 Task: Look for space in Sirsāganj, India from 12th June, 2023 to 15th June, 2023 for 2 adults in price range Rs.10000 to Rs.15000. Place can be entire place with 1  bedroom having 1 bed and 1 bathroom. Property type can be house, flat, guest house, hotel. Booking option can be shelf check-in. Required host language is English.
Action: Mouse moved to (407, 66)
Screenshot: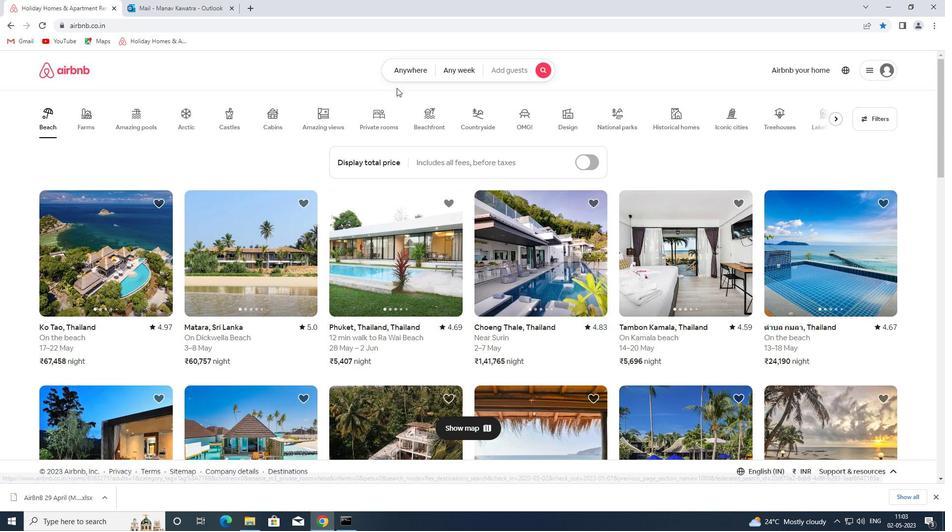 
Action: Mouse pressed left at (407, 66)
Screenshot: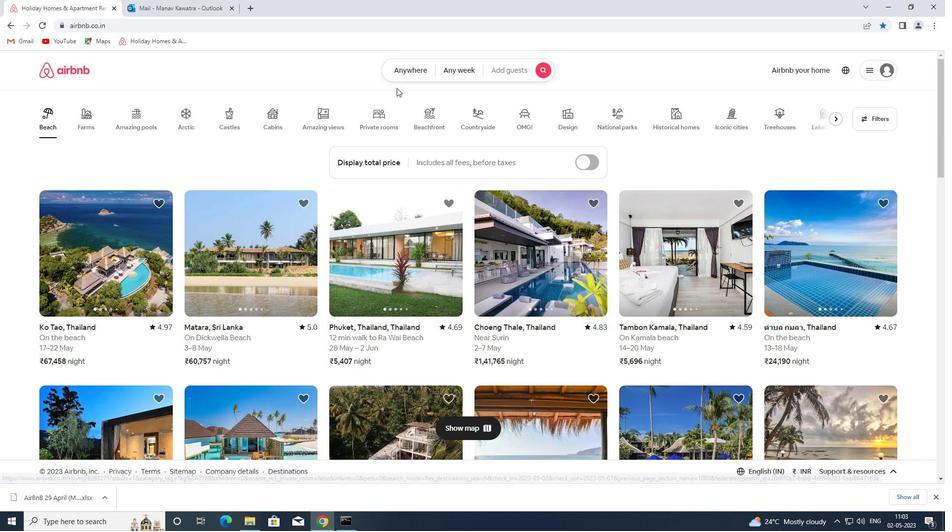 
Action: Mouse moved to (313, 107)
Screenshot: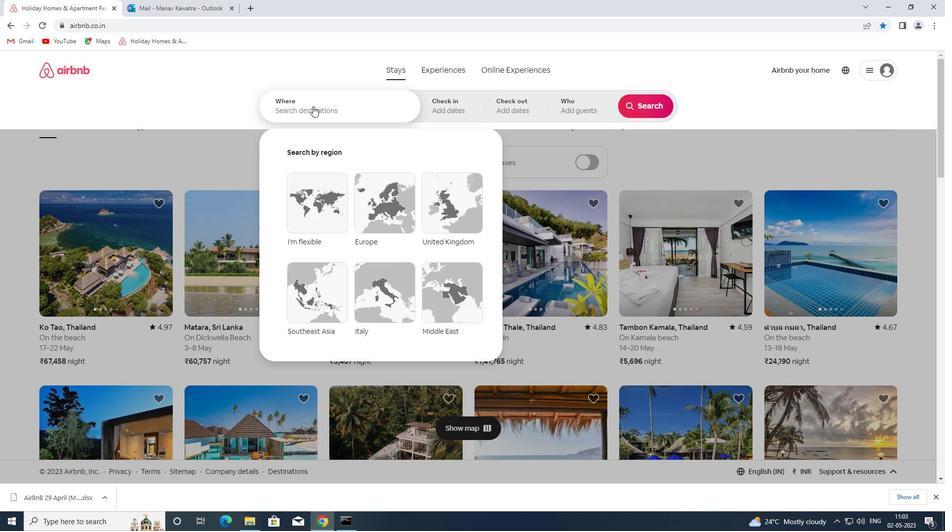 
Action: Mouse pressed left at (313, 107)
Screenshot: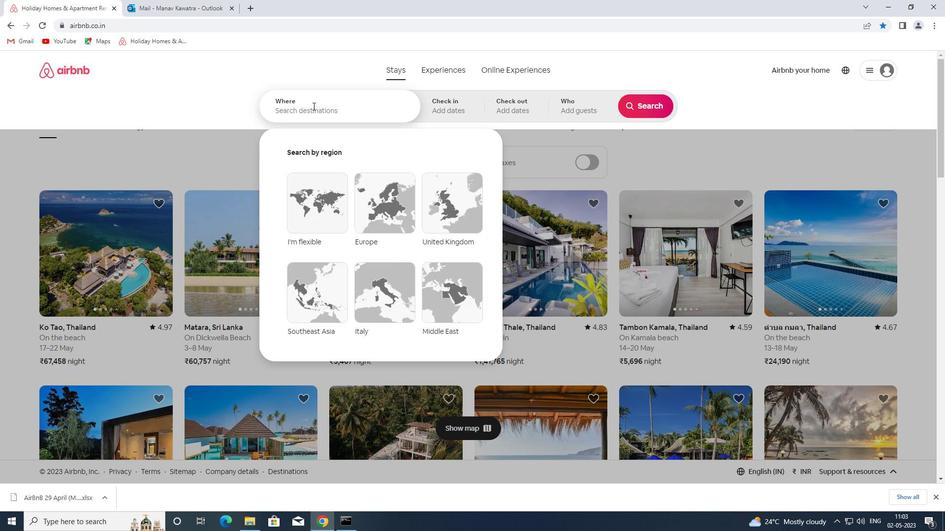 
Action: Key pressed sirsaganj<Key.space>india<Key.enter>
Screenshot: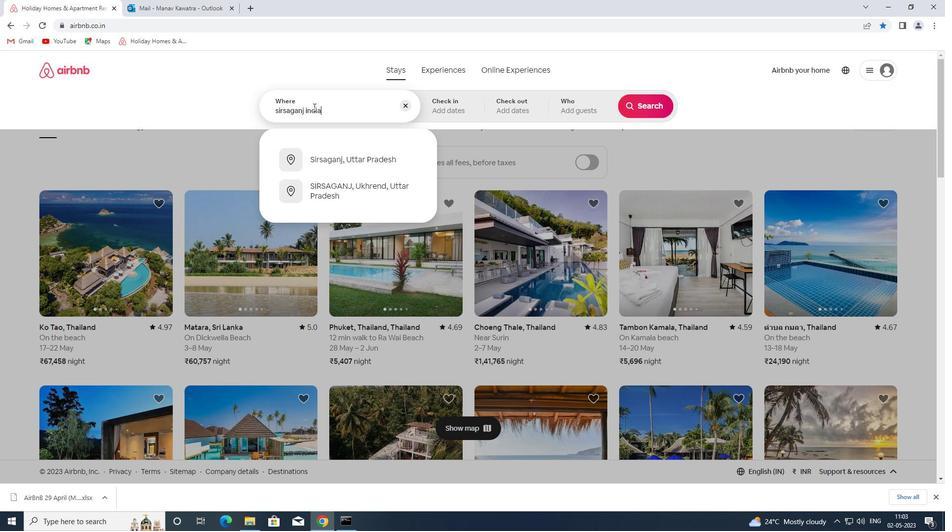 
Action: Mouse moved to (517, 280)
Screenshot: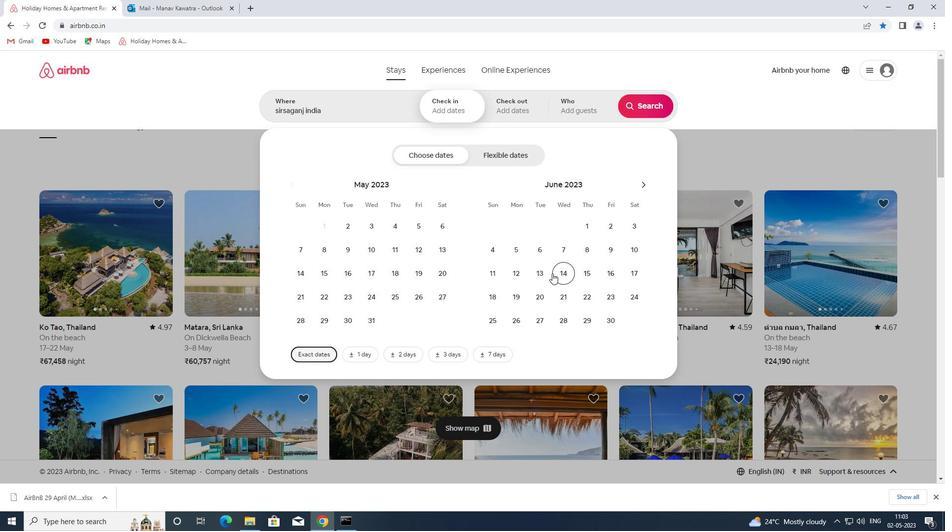 
Action: Mouse pressed left at (517, 280)
Screenshot: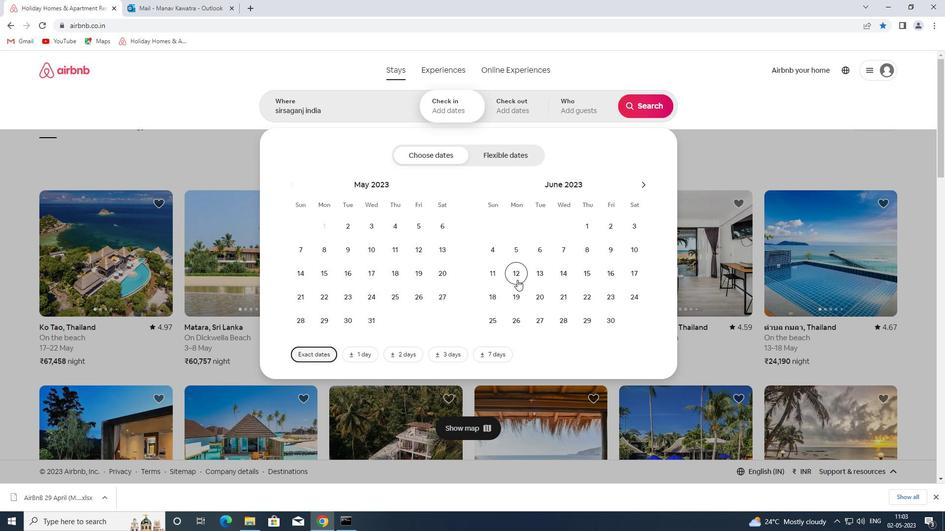 
Action: Mouse moved to (581, 273)
Screenshot: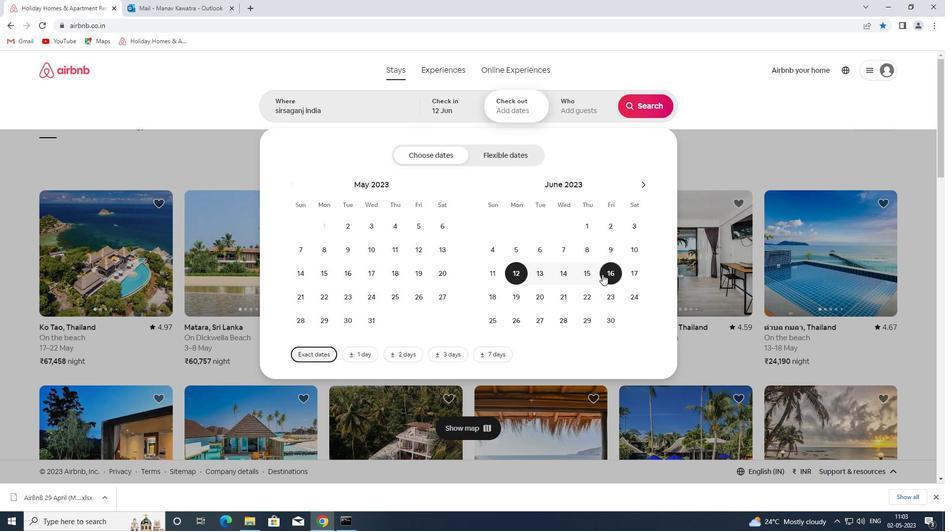 
Action: Mouse pressed left at (581, 273)
Screenshot: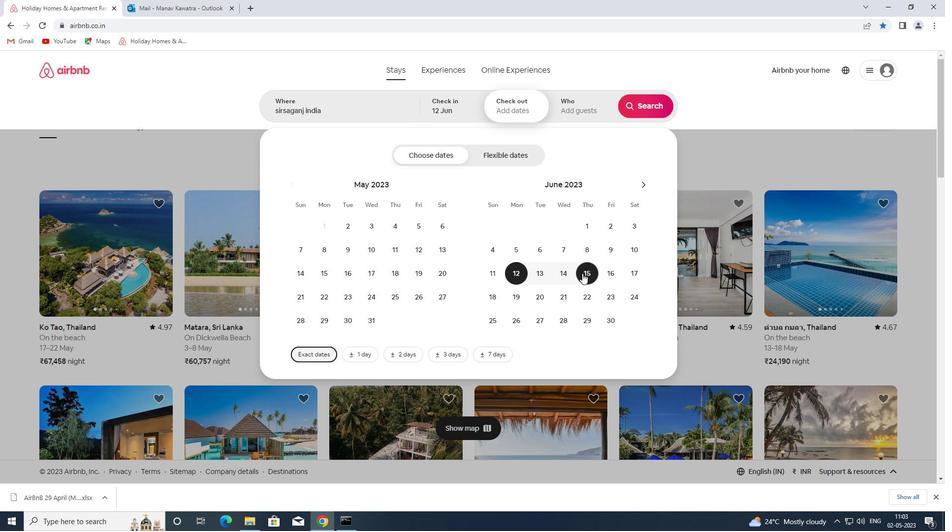 
Action: Mouse moved to (594, 108)
Screenshot: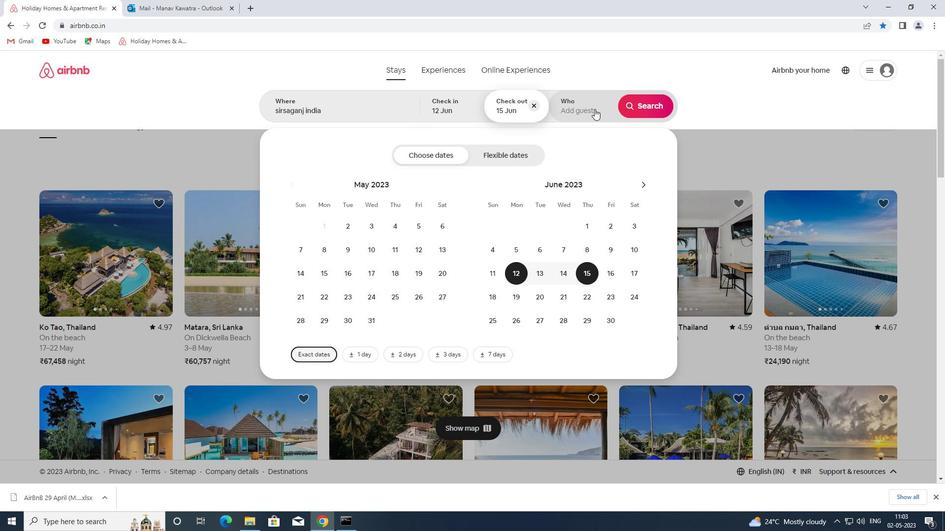 
Action: Mouse pressed left at (594, 108)
Screenshot: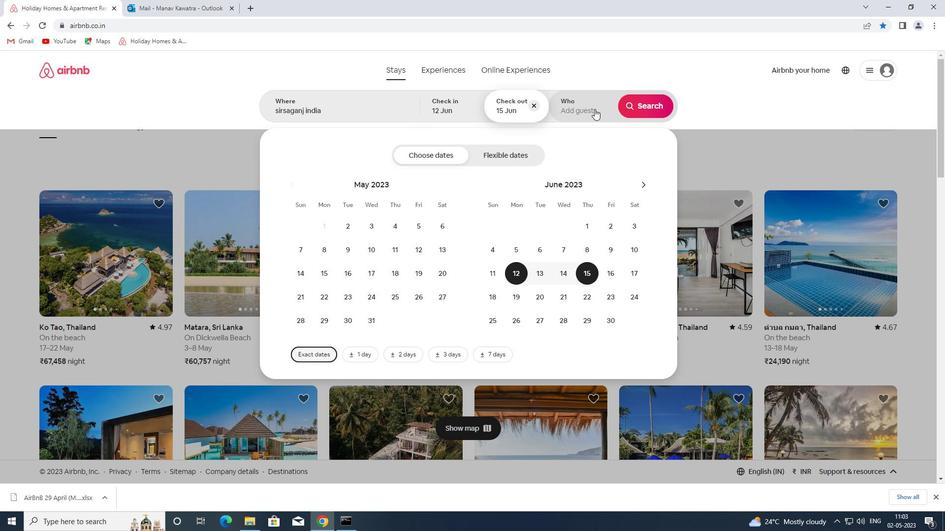 
Action: Mouse moved to (646, 158)
Screenshot: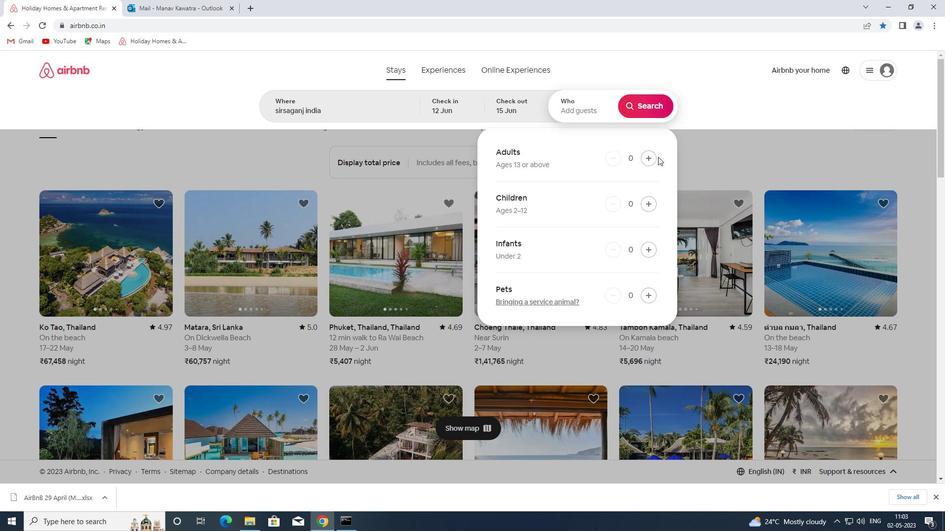 
Action: Mouse pressed left at (646, 158)
Screenshot: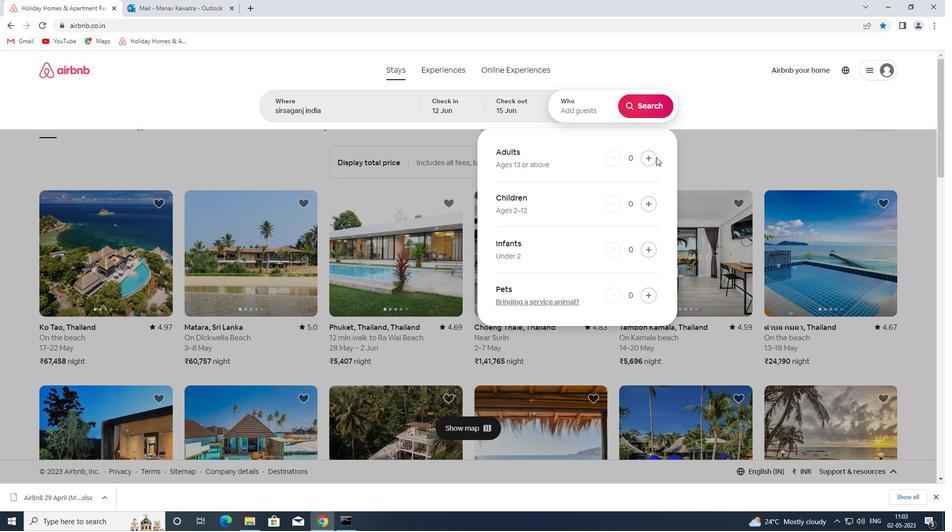 
Action: Mouse moved to (646, 158)
Screenshot: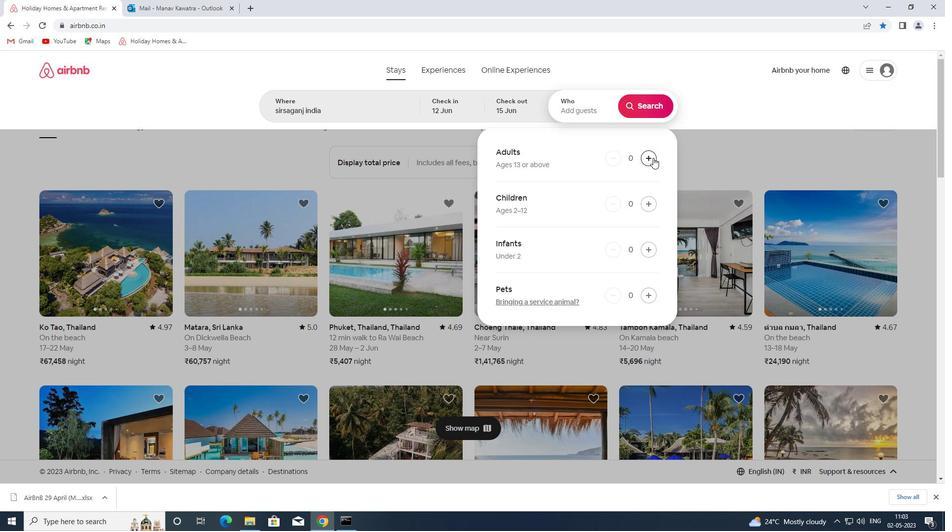 
Action: Mouse pressed left at (646, 158)
Screenshot: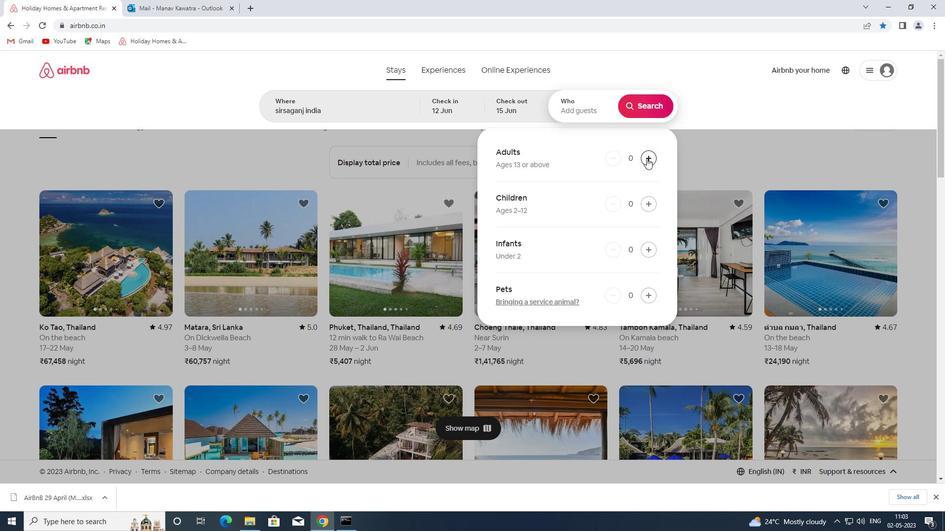 
Action: Mouse moved to (637, 115)
Screenshot: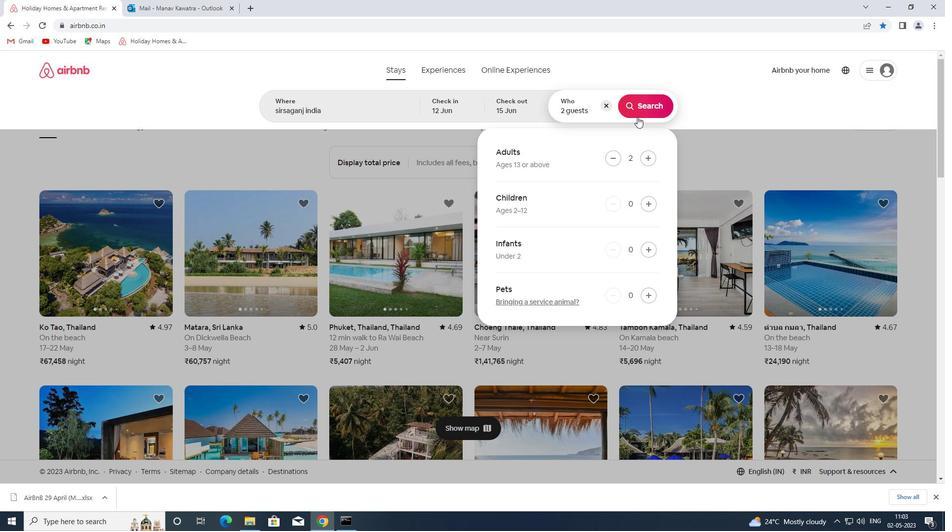 
Action: Mouse pressed left at (637, 115)
Screenshot: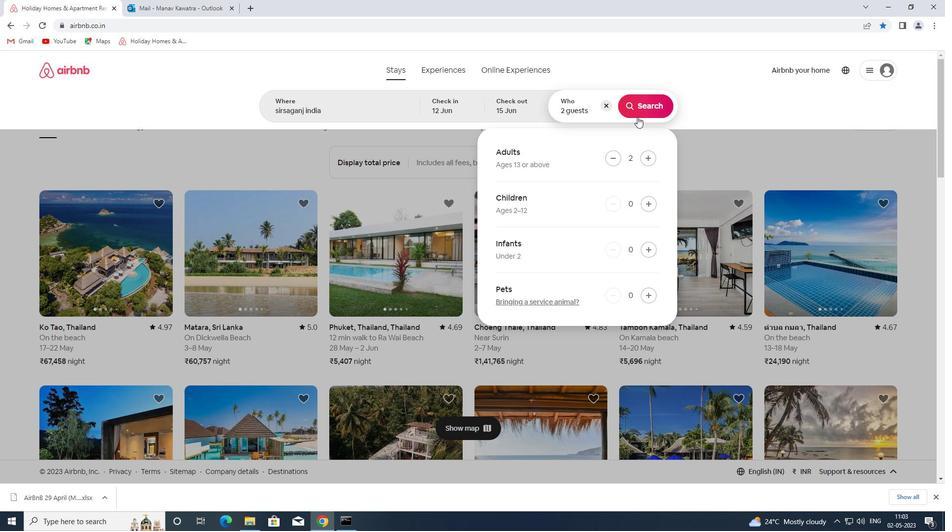 
Action: Mouse moved to (909, 106)
Screenshot: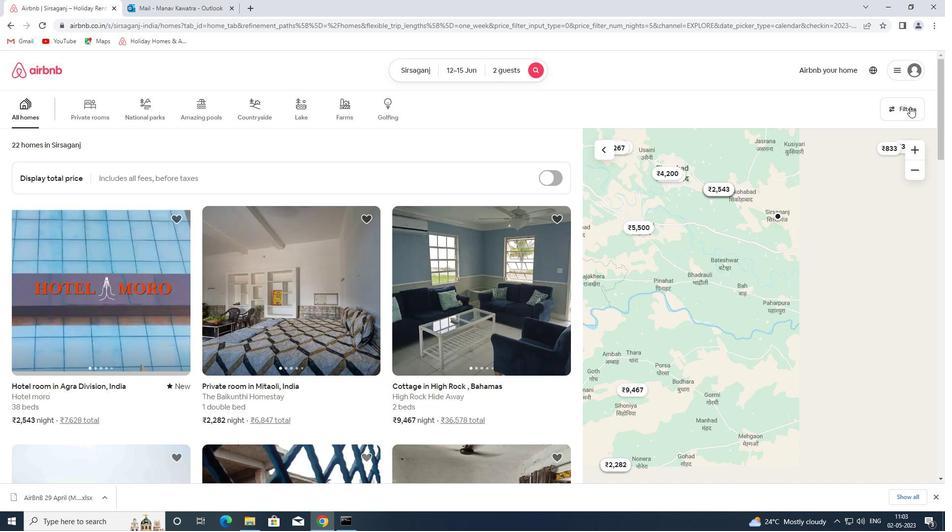 
Action: Mouse pressed left at (909, 106)
Screenshot: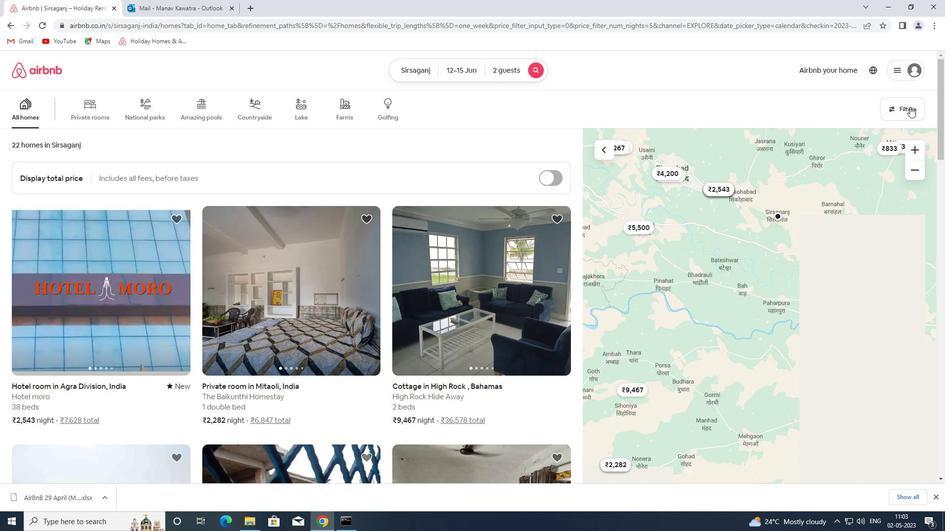 
Action: Mouse moved to (379, 229)
Screenshot: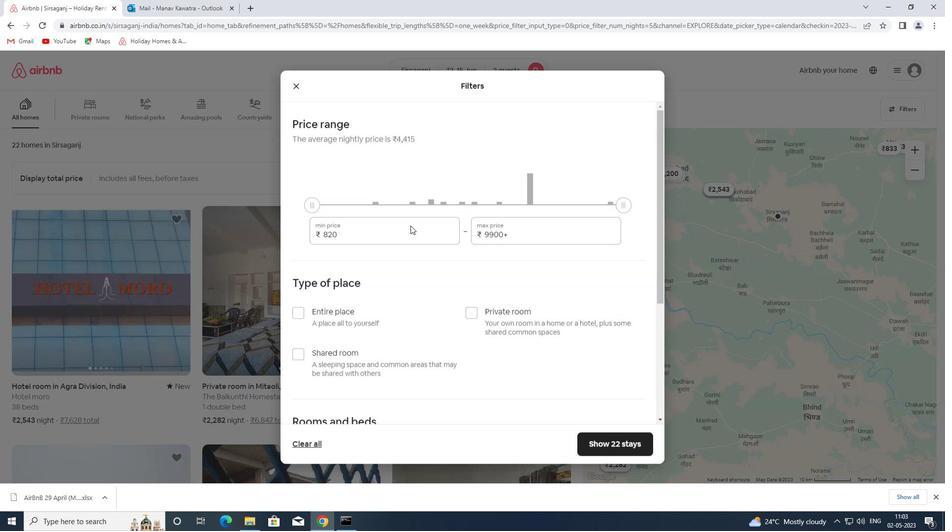 
Action: Mouse pressed left at (379, 229)
Screenshot: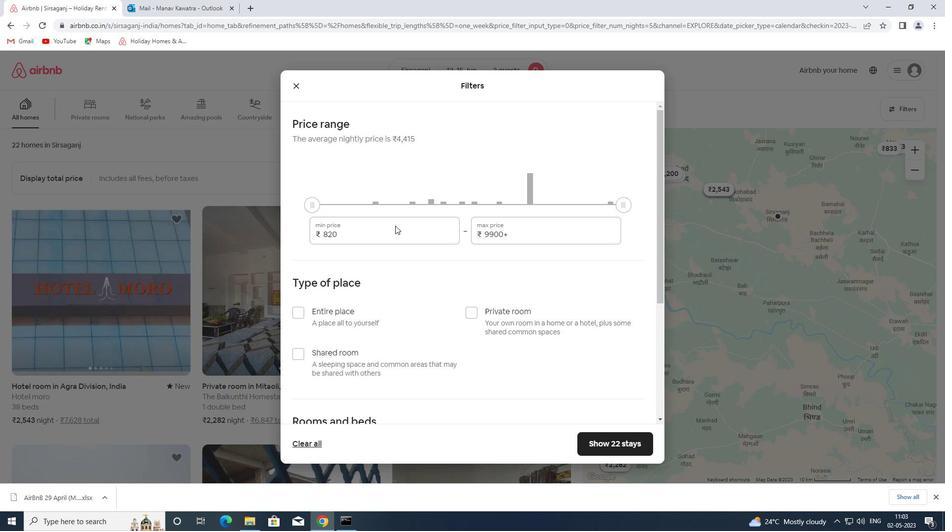 
Action: Mouse pressed left at (379, 229)
Screenshot: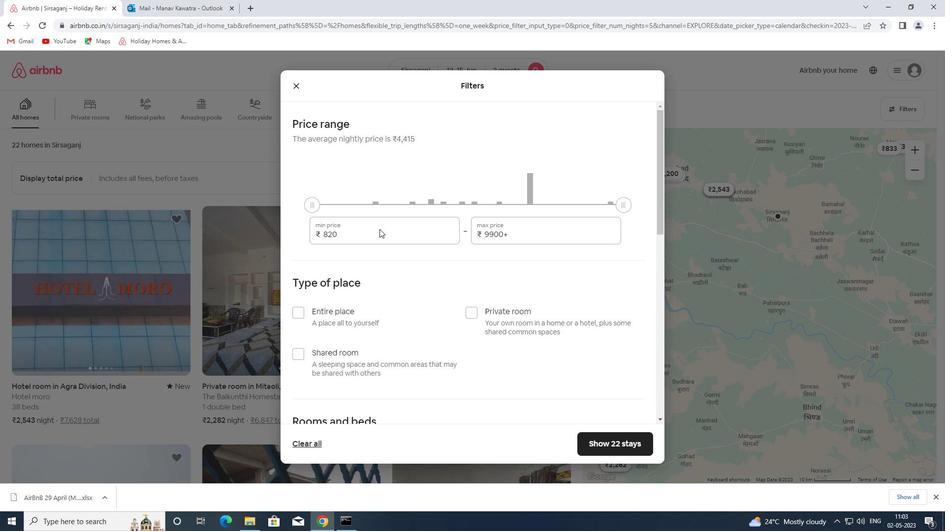 
Action: Mouse moved to (371, 231)
Screenshot: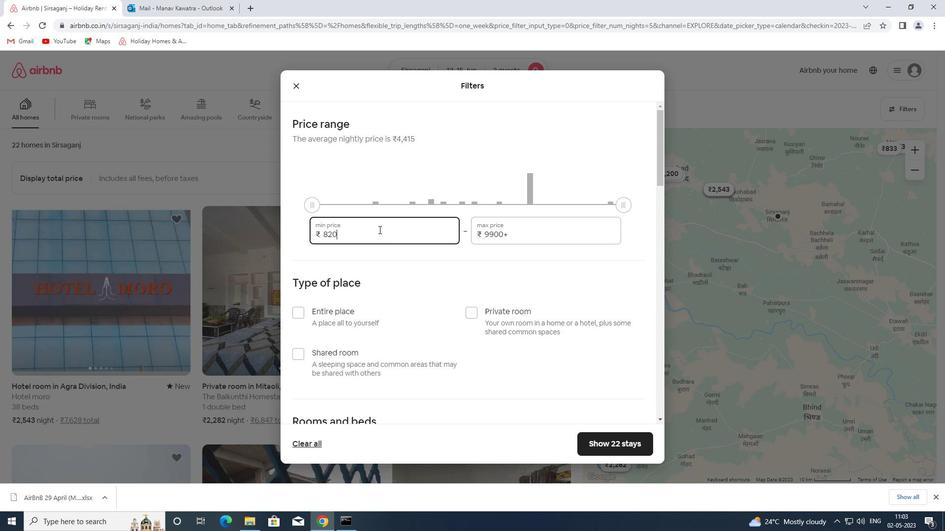 
Action: Mouse pressed left at (371, 231)
Screenshot: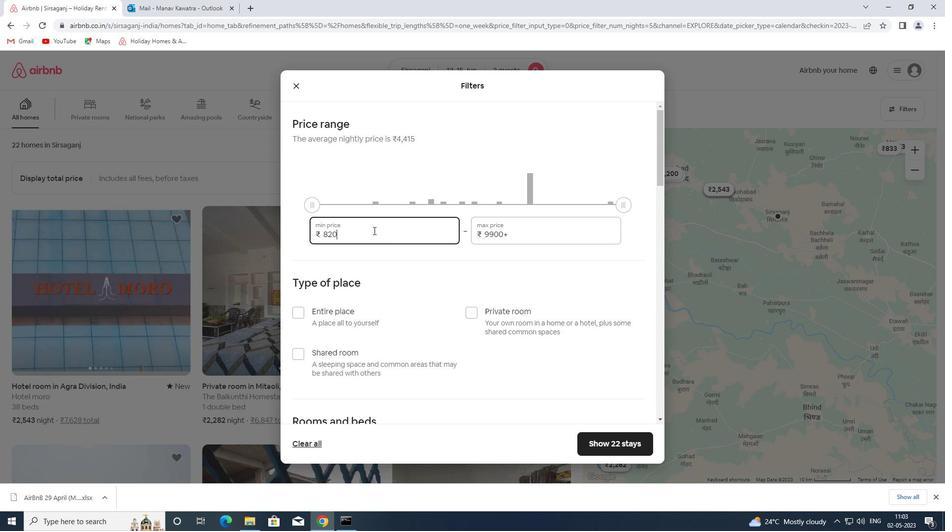
Action: Mouse moved to (371, 231)
Screenshot: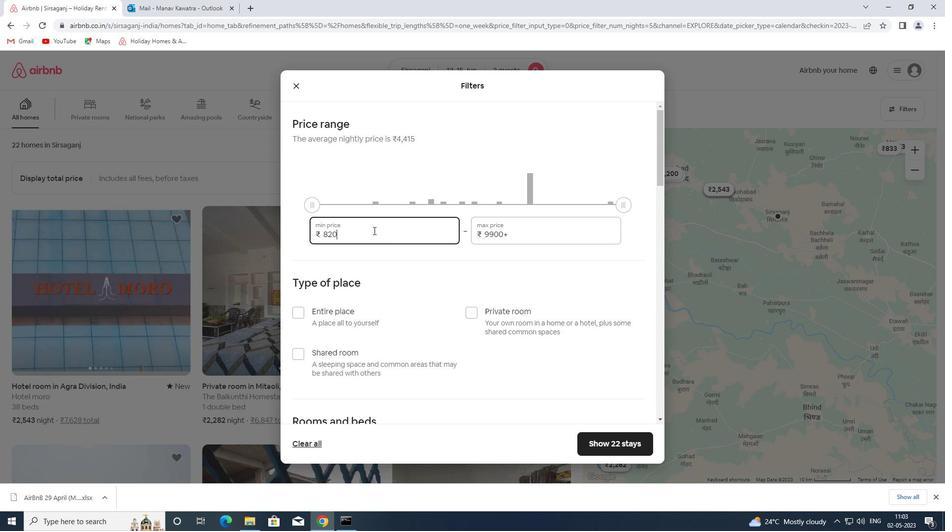 
Action: Mouse pressed left at (371, 231)
Screenshot: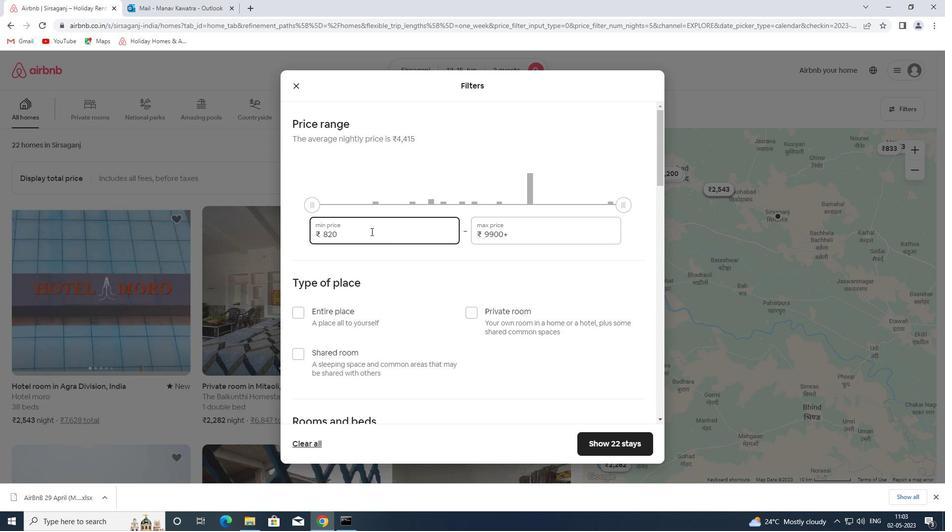 
Action: Key pressed 10000<Key.tab>15000
Screenshot: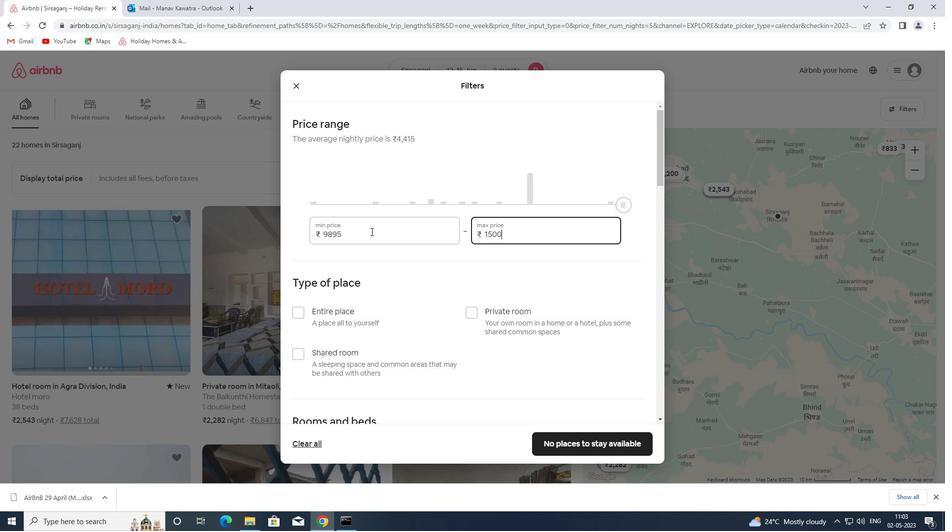 
Action: Mouse moved to (345, 314)
Screenshot: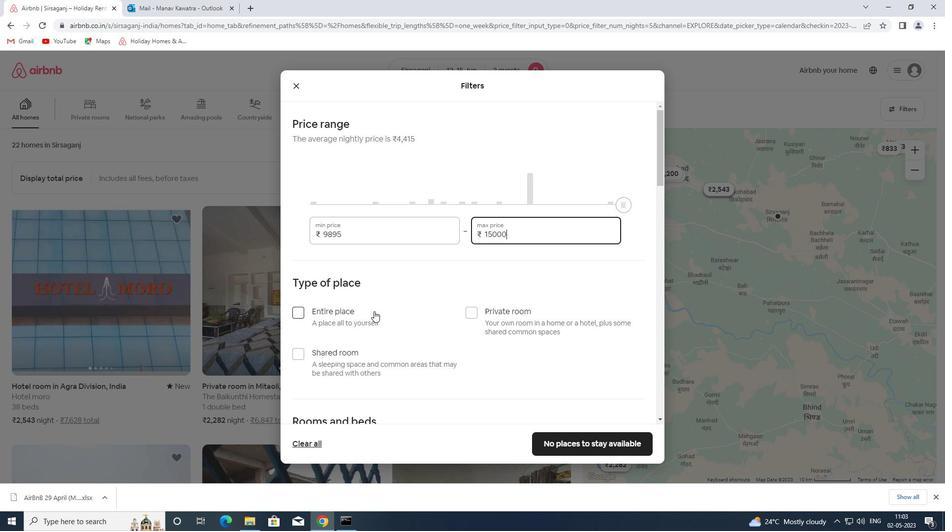 
Action: Mouse pressed left at (345, 314)
Screenshot: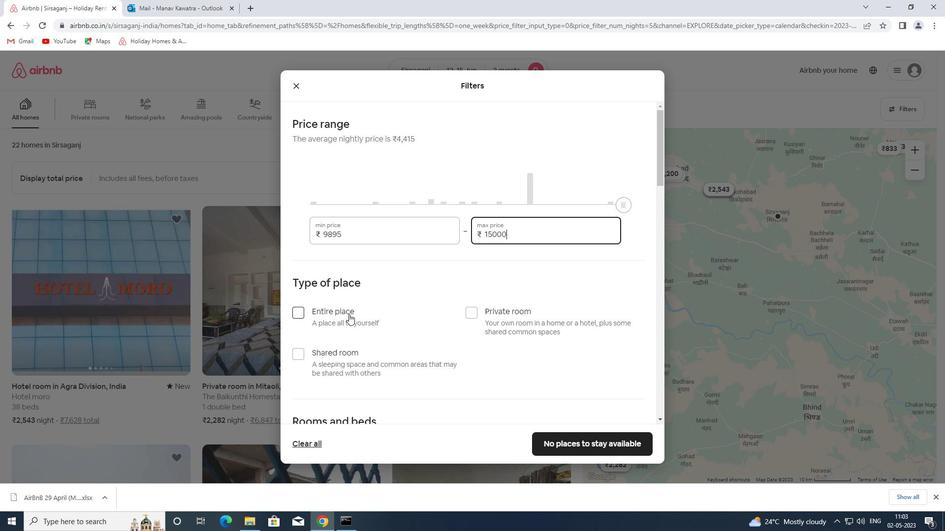 
Action: Mouse moved to (361, 272)
Screenshot: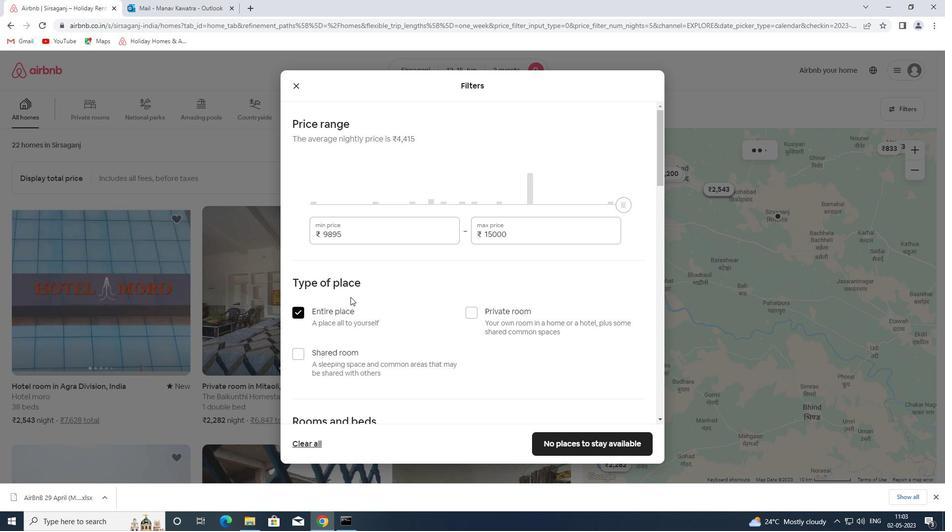 
Action: Mouse scrolled (361, 272) with delta (0, 0)
Screenshot: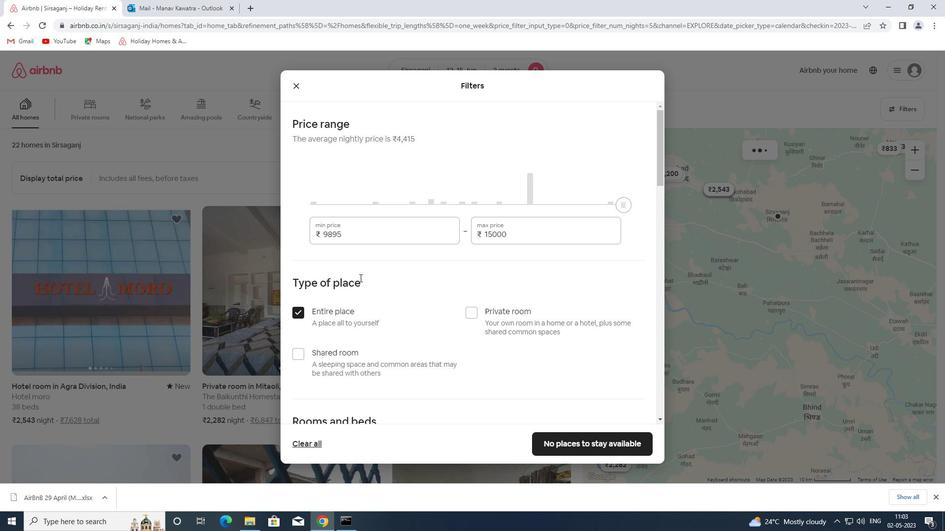 
Action: Mouse scrolled (361, 272) with delta (0, 0)
Screenshot: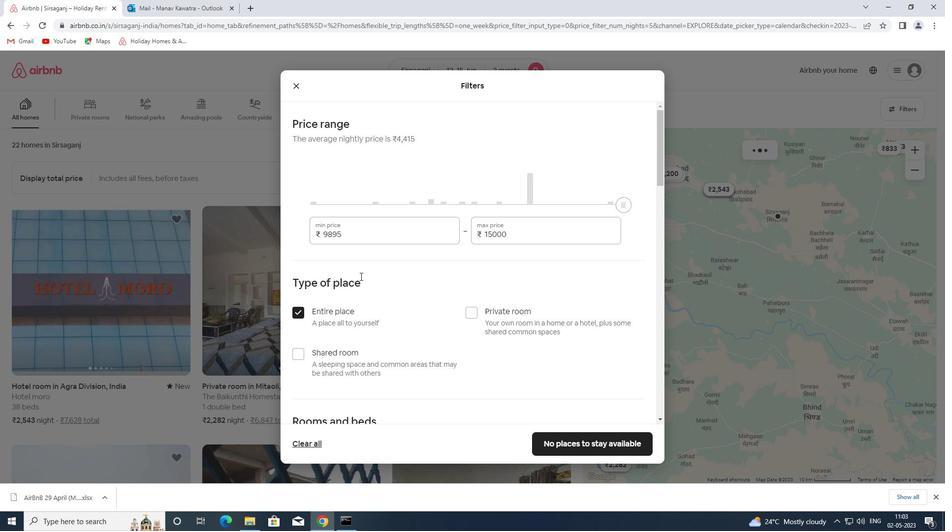 
Action: Mouse scrolled (361, 272) with delta (0, 0)
Screenshot: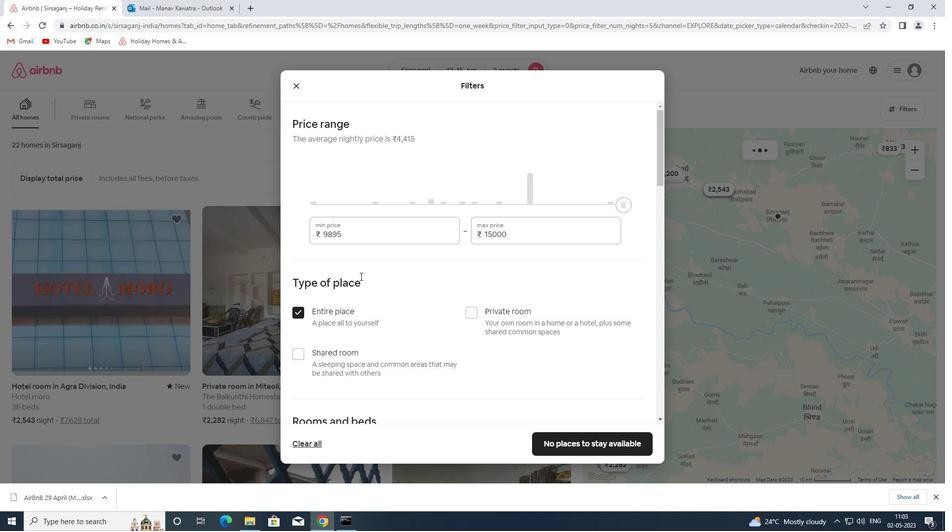 
Action: Mouse moved to (361, 272)
Screenshot: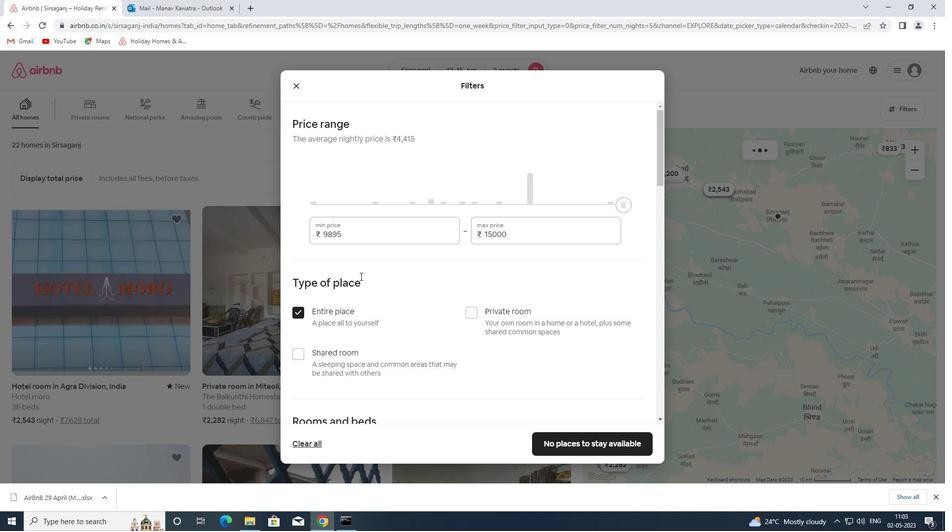 
Action: Mouse scrolled (361, 271) with delta (0, 0)
Screenshot: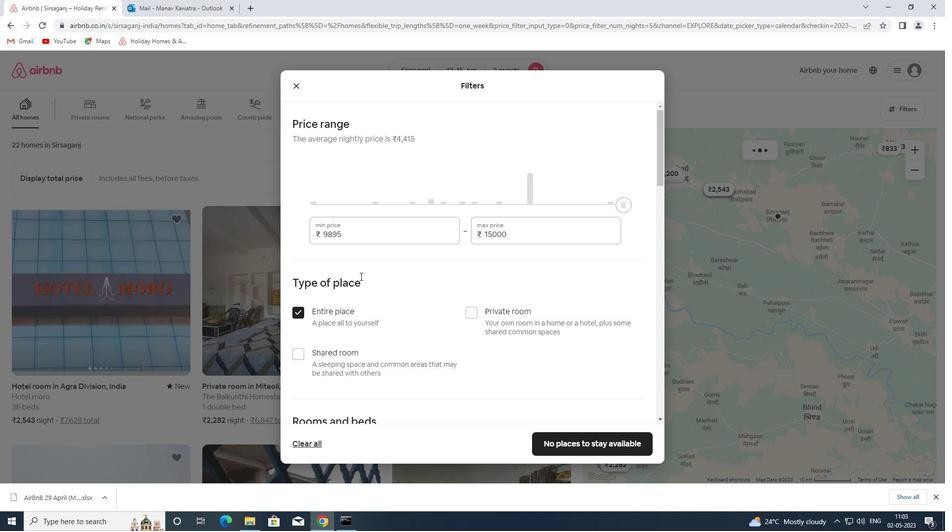 
Action: Mouse moved to (361, 272)
Screenshot: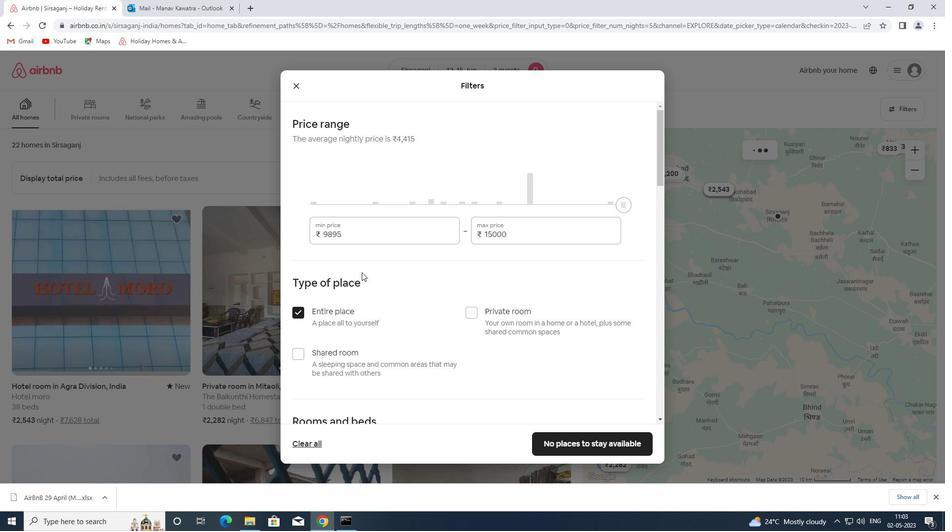 
Action: Mouse scrolled (361, 271) with delta (0, 0)
Screenshot: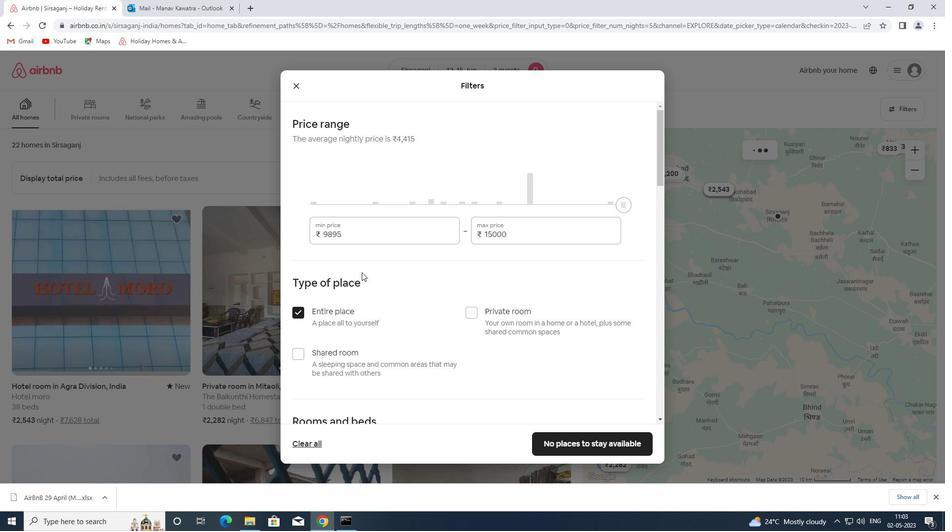 
Action: Mouse moved to (351, 231)
Screenshot: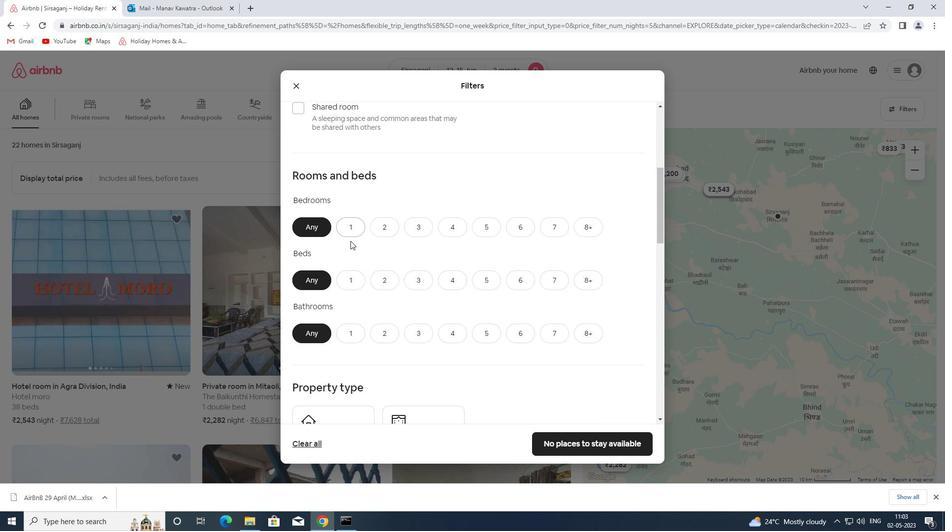 
Action: Mouse pressed left at (351, 231)
Screenshot: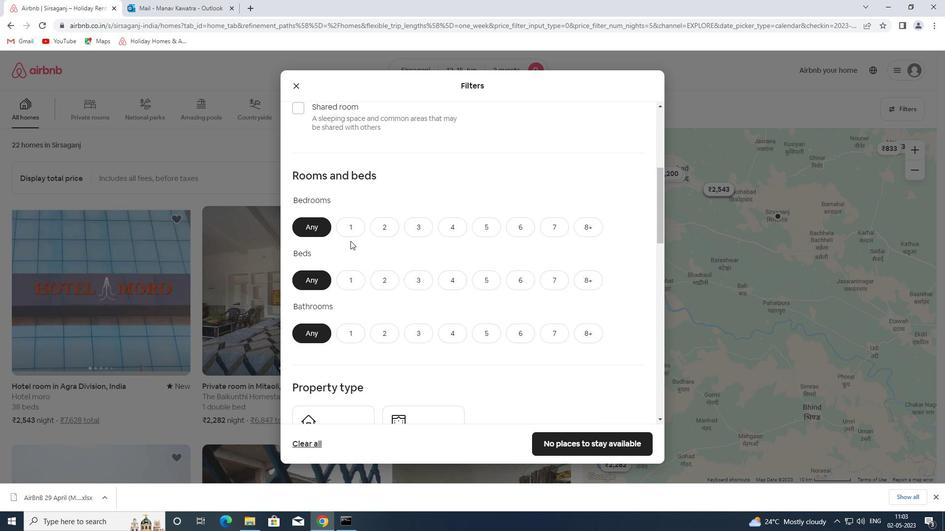 
Action: Mouse moved to (346, 288)
Screenshot: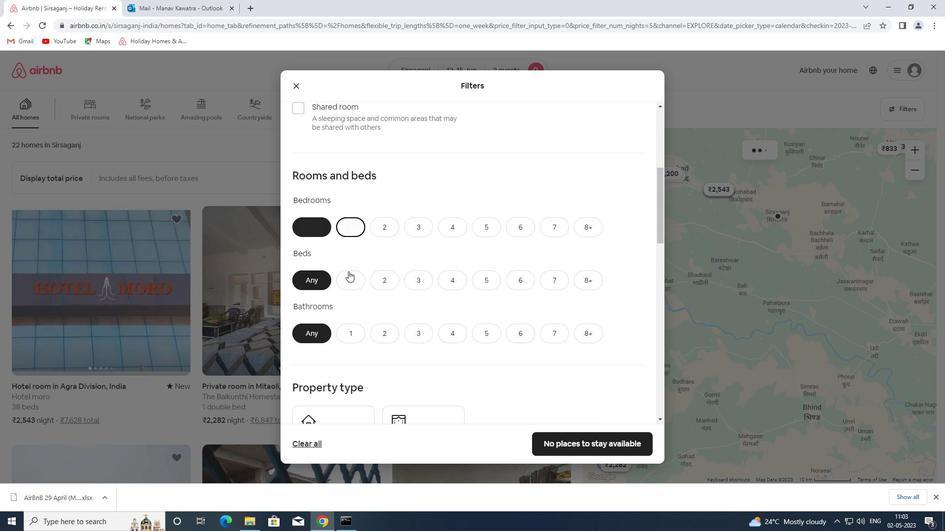 
Action: Mouse pressed left at (346, 288)
Screenshot: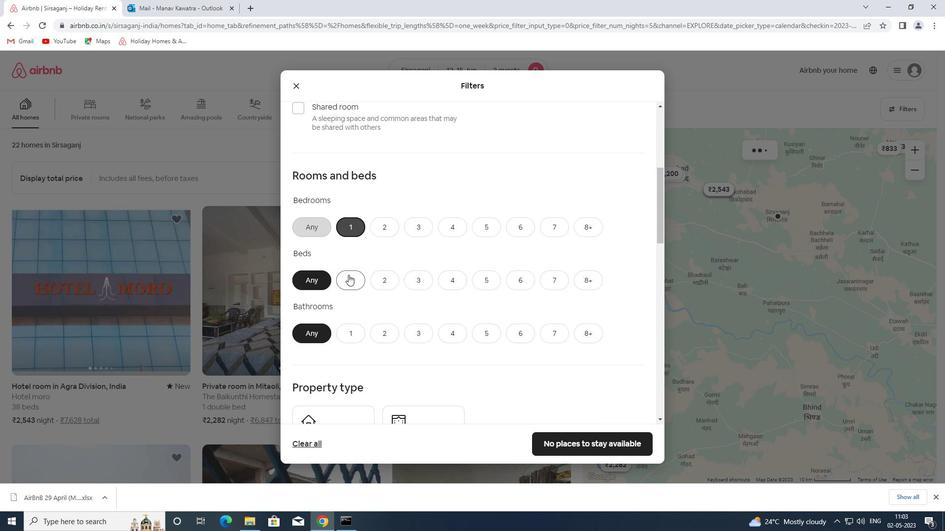 
Action: Mouse moved to (350, 328)
Screenshot: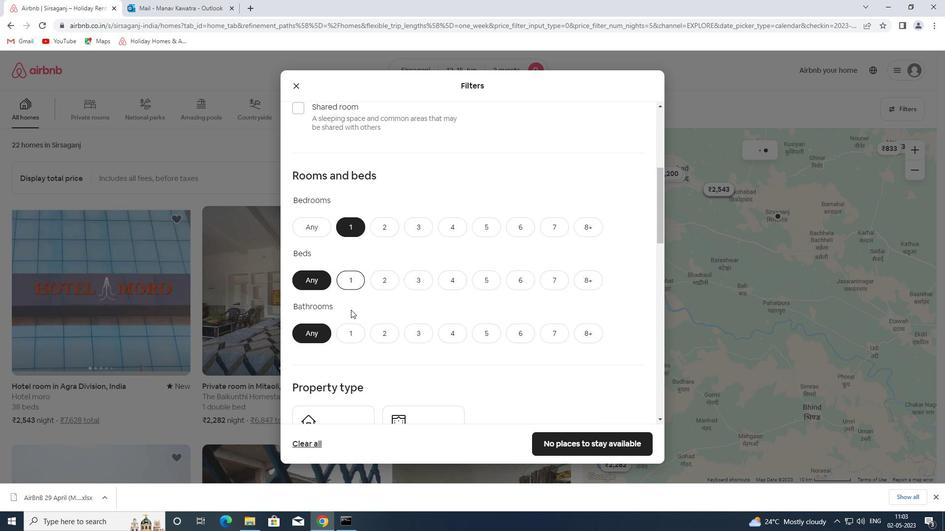 
Action: Mouse pressed left at (350, 328)
Screenshot: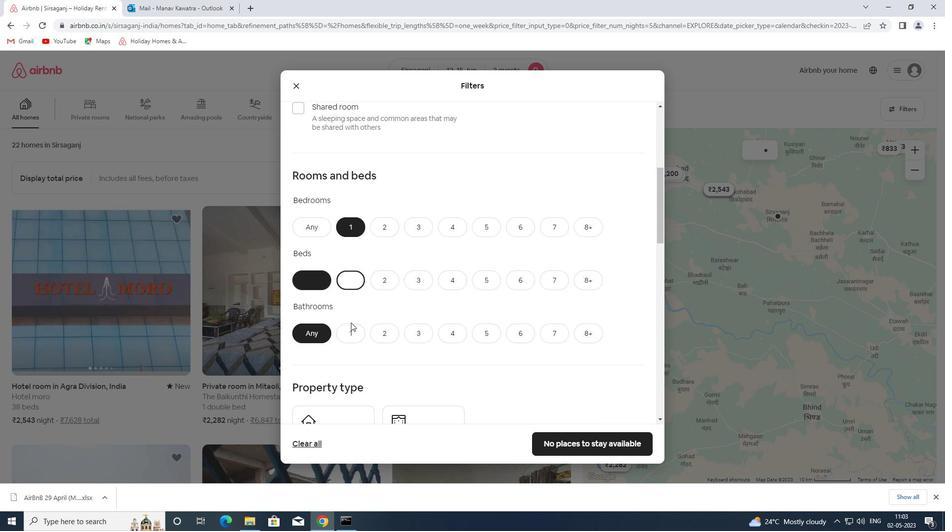 
Action: Mouse moved to (384, 264)
Screenshot: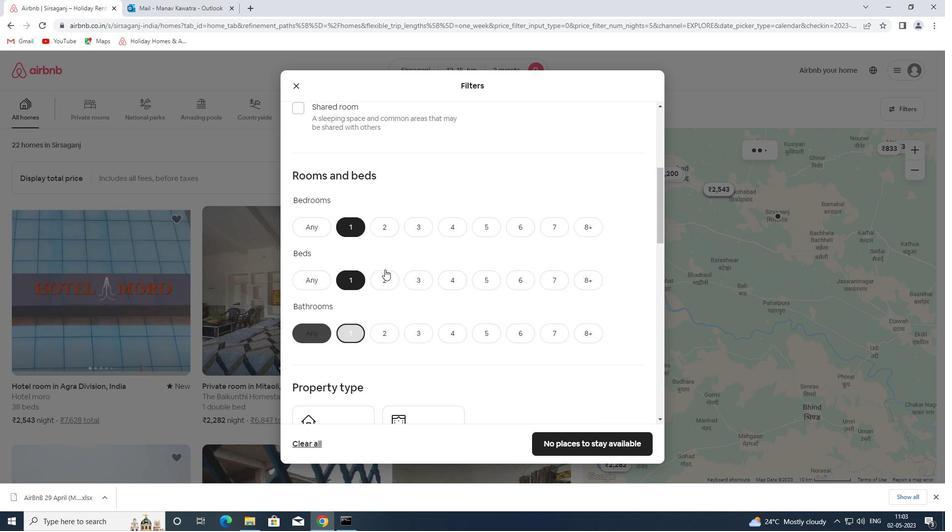 
Action: Mouse scrolled (384, 263) with delta (0, 0)
Screenshot: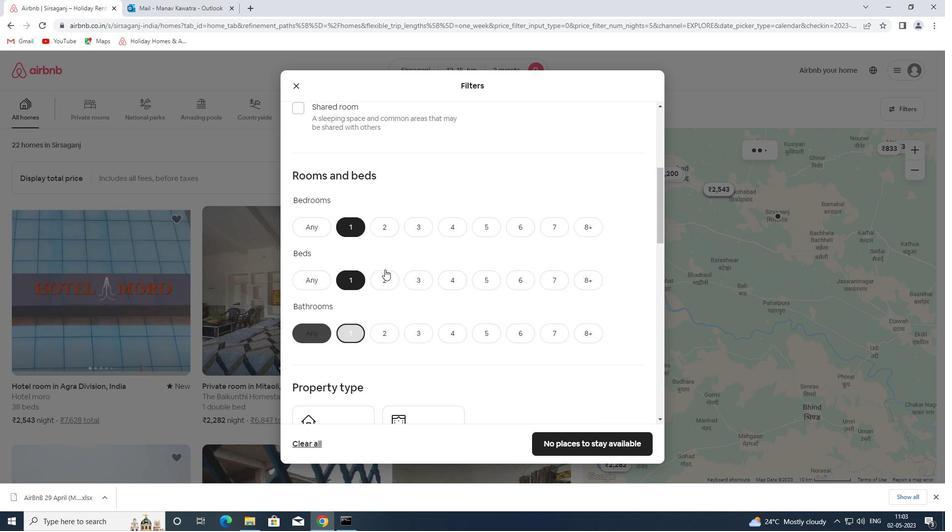 
Action: Mouse moved to (383, 264)
Screenshot: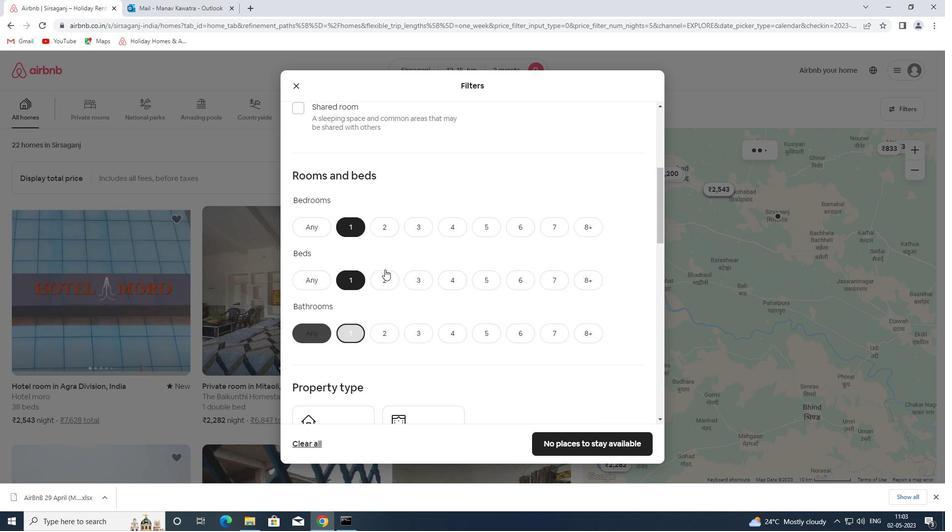 
Action: Mouse scrolled (383, 263) with delta (0, 0)
Screenshot: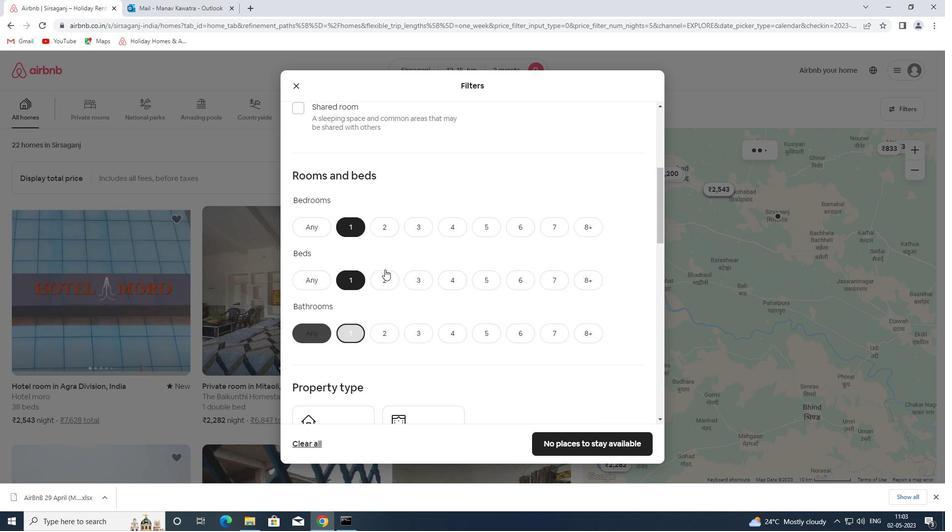 
Action: Mouse moved to (383, 264)
Screenshot: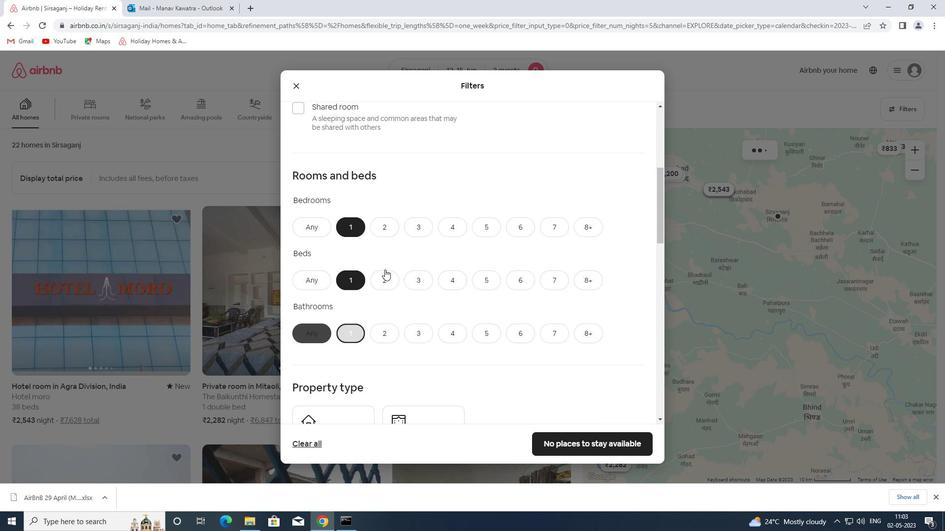 
Action: Mouse scrolled (383, 263) with delta (0, 0)
Screenshot: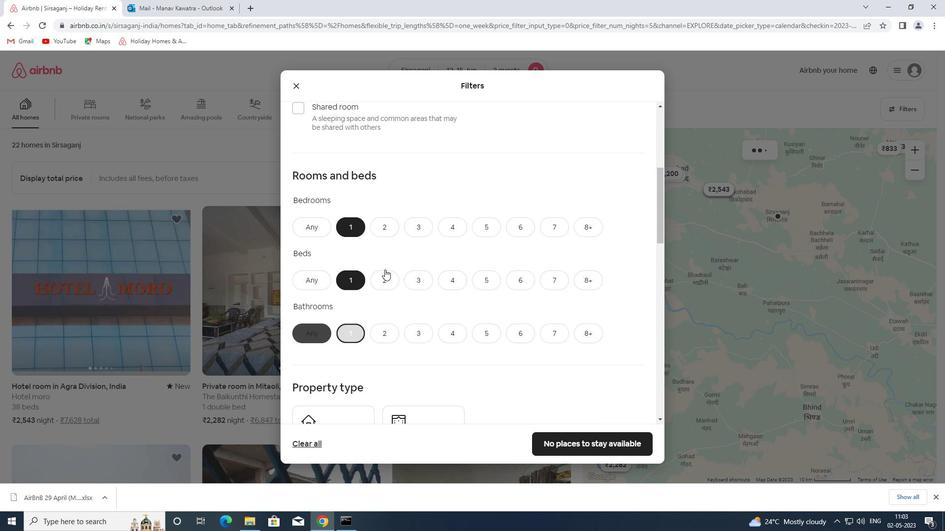 
Action: Mouse moved to (382, 264)
Screenshot: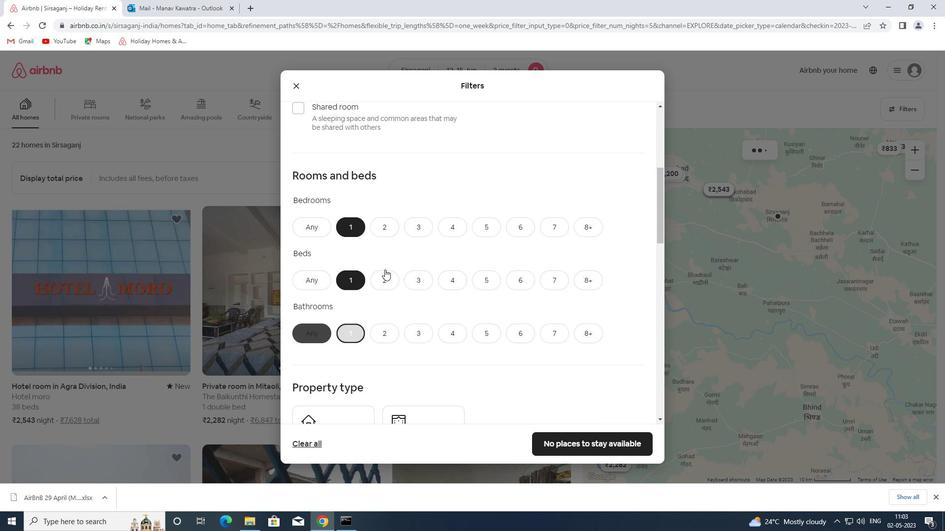 
Action: Mouse scrolled (382, 263) with delta (0, 0)
Screenshot: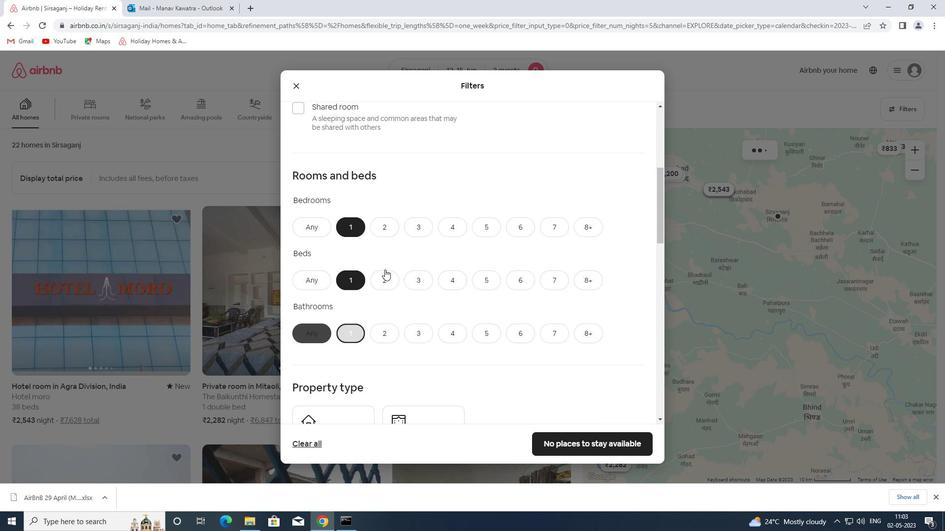 
Action: Mouse scrolled (382, 263) with delta (0, 0)
Screenshot: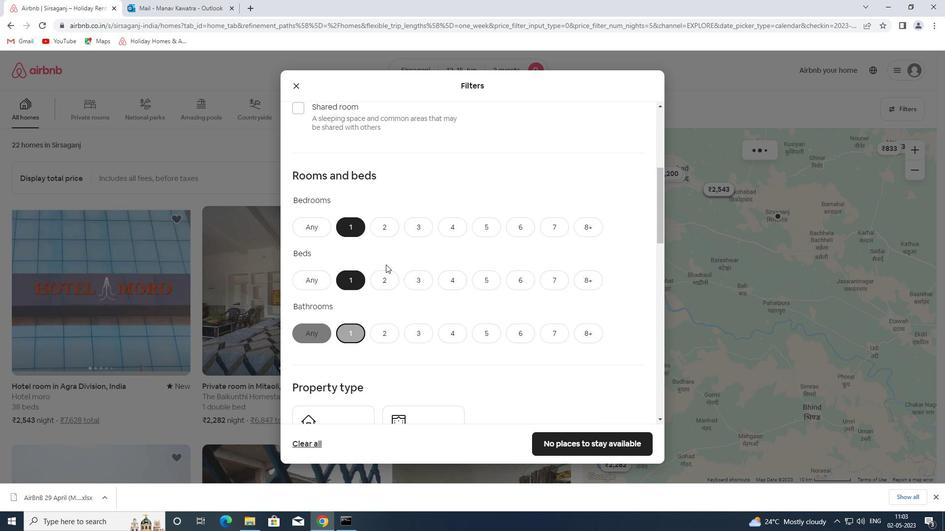 
Action: Mouse scrolled (382, 263) with delta (0, 0)
Screenshot: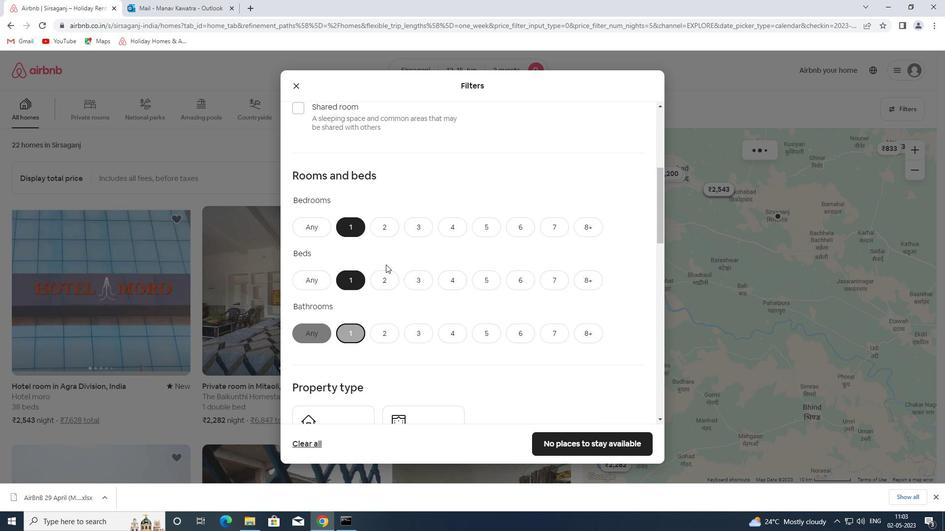 
Action: Mouse moved to (333, 143)
Screenshot: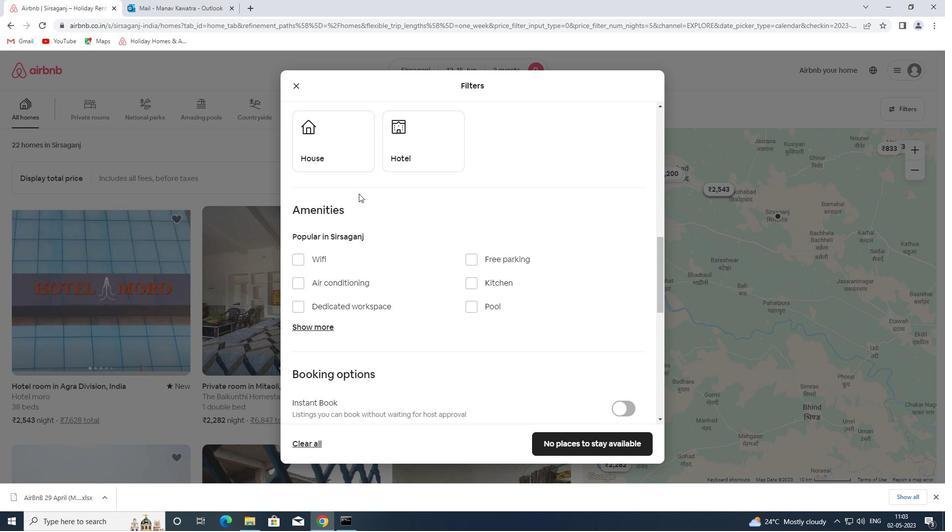 
Action: Mouse pressed left at (333, 143)
Screenshot: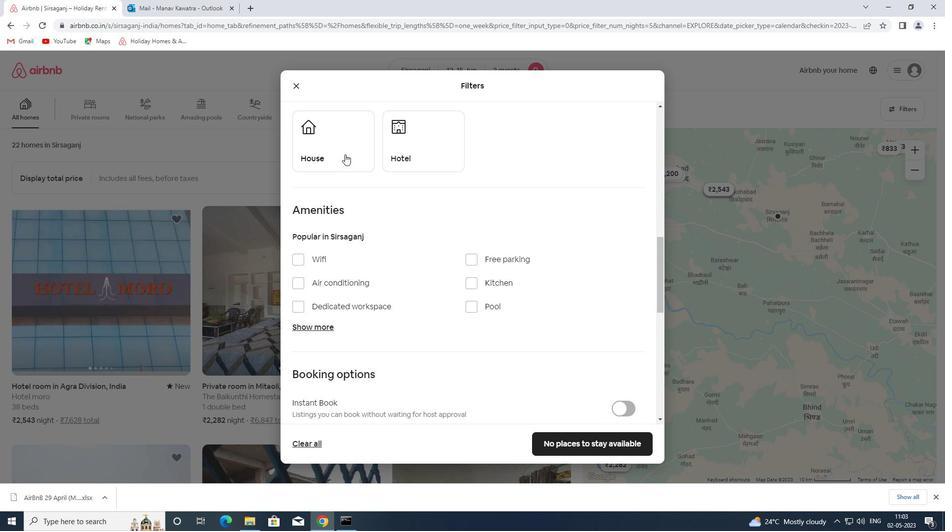 
Action: Mouse moved to (391, 154)
Screenshot: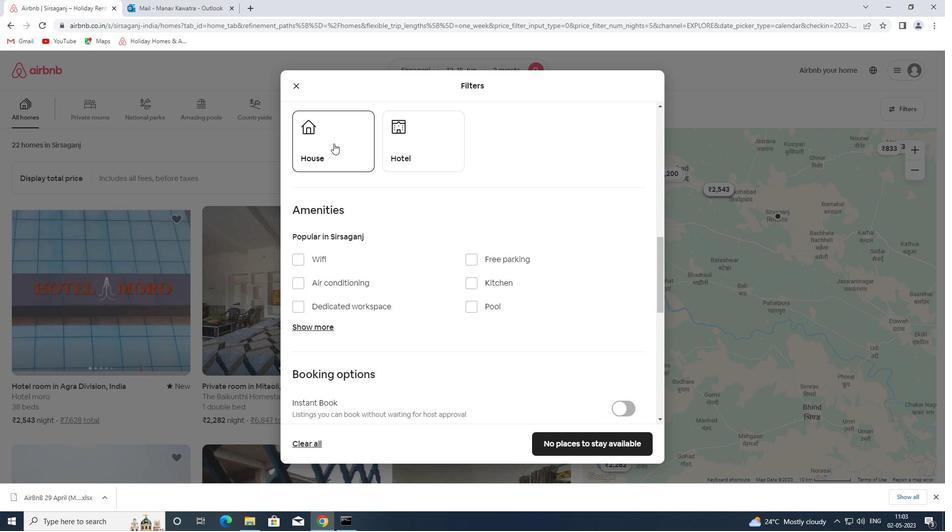 
Action: Mouse pressed left at (391, 154)
Screenshot: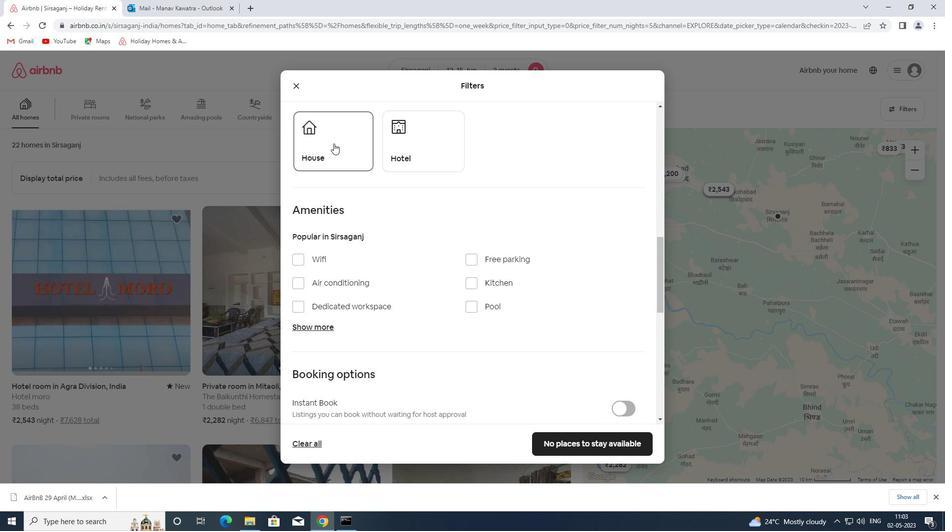 
Action: Mouse moved to (441, 152)
Screenshot: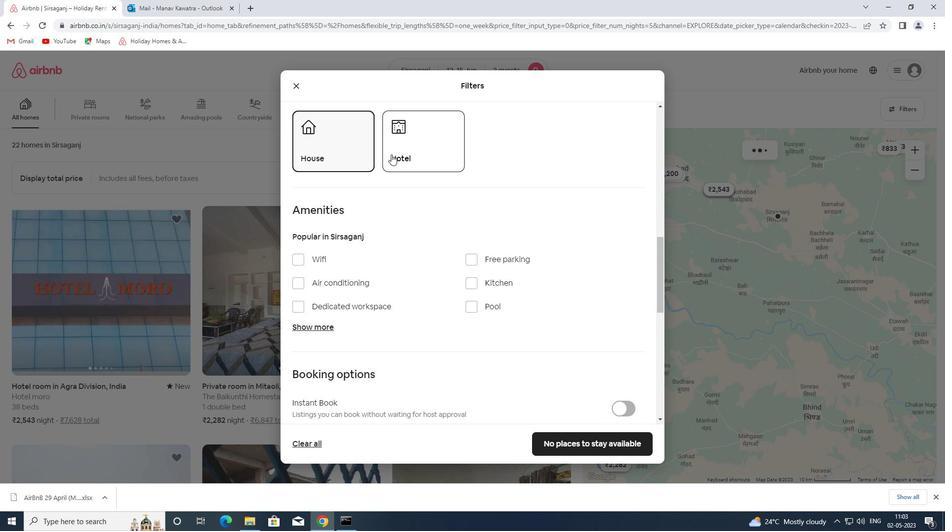 
Action: Mouse scrolled (441, 151) with delta (0, 0)
Screenshot: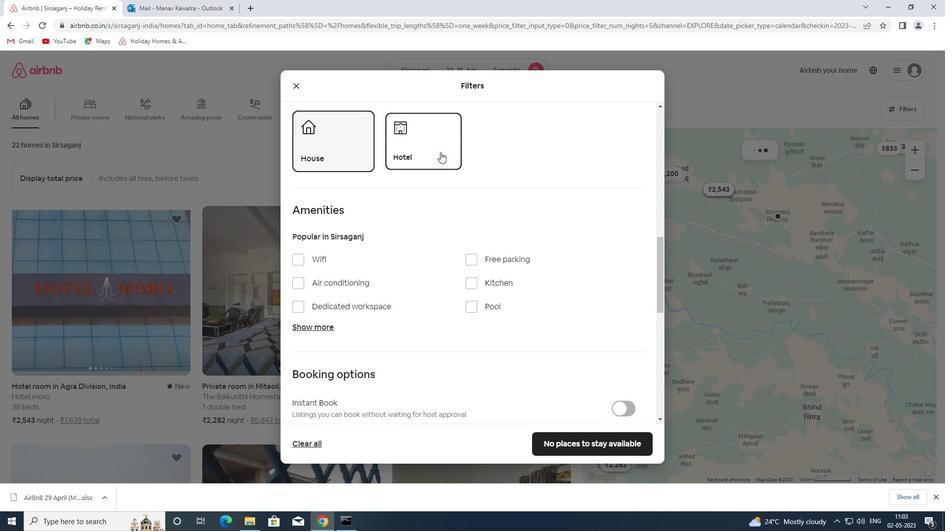 
Action: Mouse scrolled (441, 151) with delta (0, 0)
Screenshot: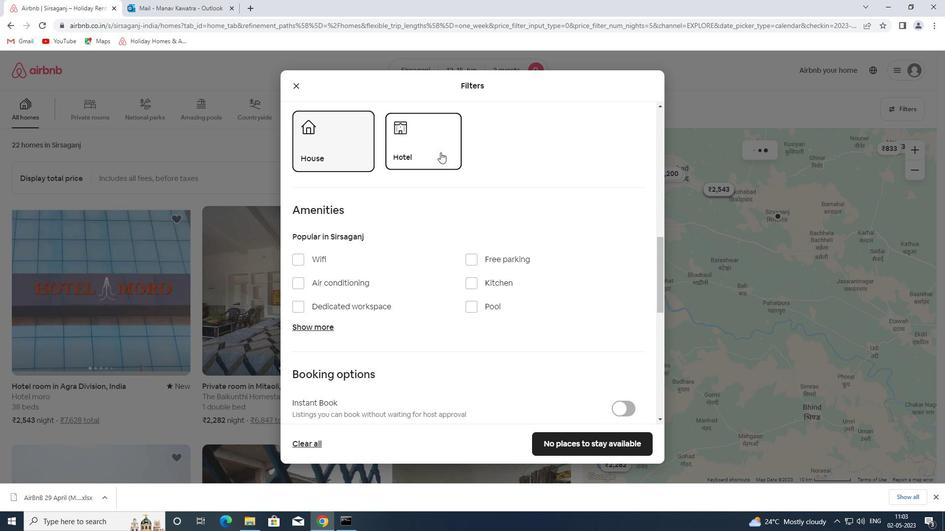 
Action: Mouse scrolled (441, 151) with delta (0, 0)
Screenshot: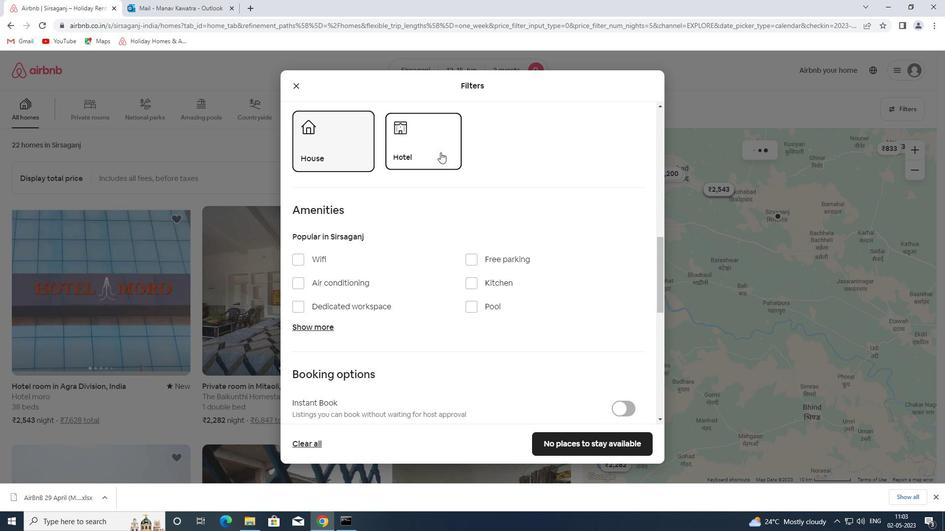 
Action: Mouse scrolled (441, 151) with delta (0, 0)
Screenshot: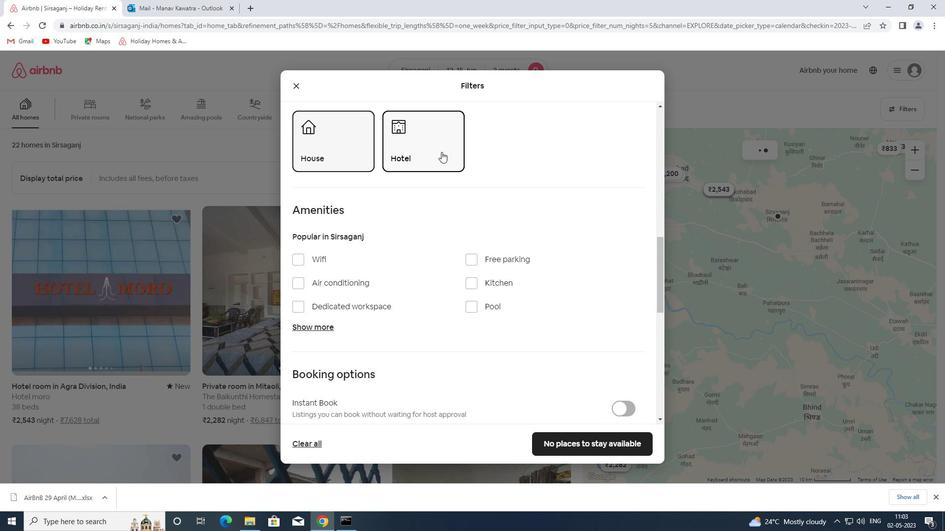
Action: Mouse moved to (441, 152)
Screenshot: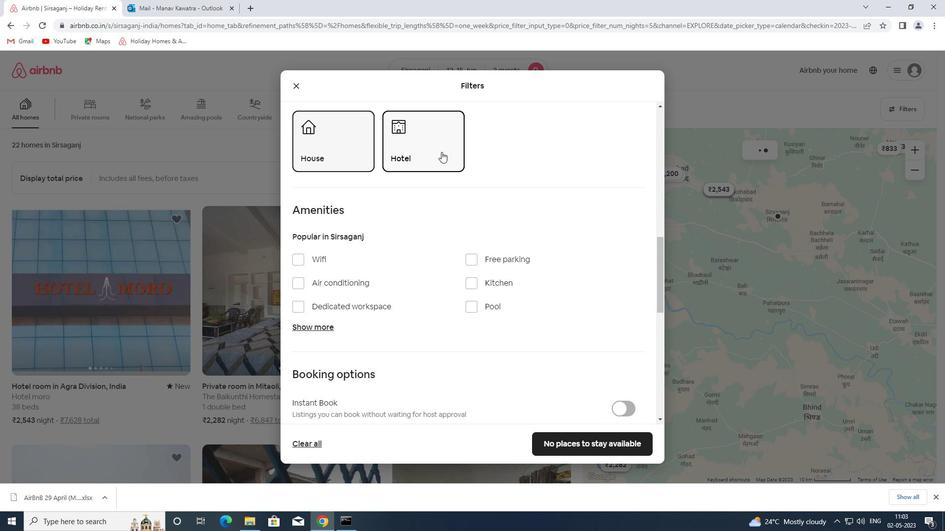 
Action: Mouse scrolled (441, 151) with delta (0, 0)
Screenshot: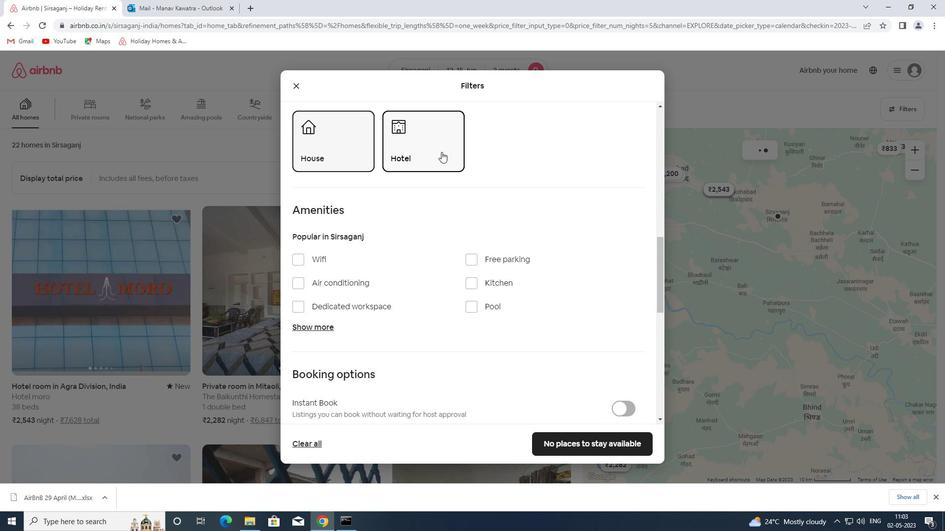 
Action: Mouse moved to (441, 154)
Screenshot: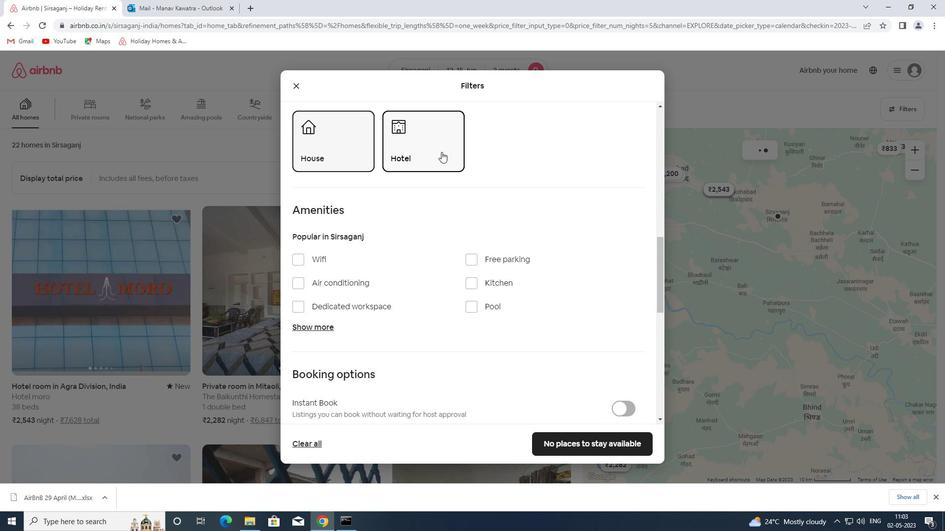 
Action: Mouse scrolled (441, 154) with delta (0, 0)
Screenshot: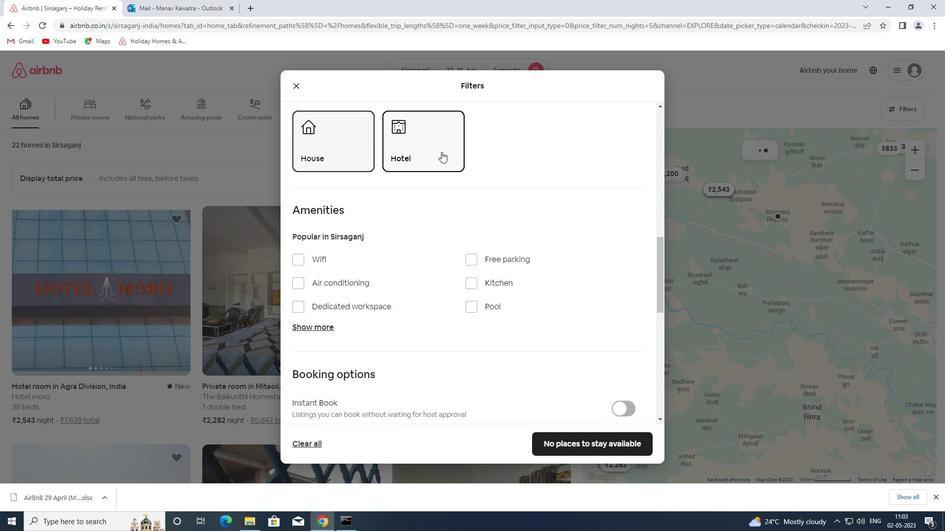 
Action: Mouse moved to (442, 156)
Screenshot: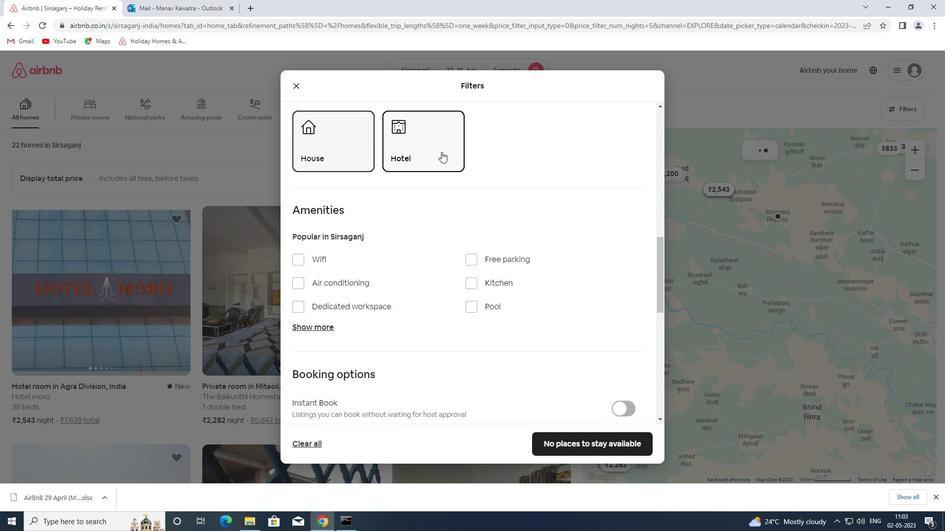 
Action: Mouse scrolled (442, 155) with delta (0, 0)
Screenshot: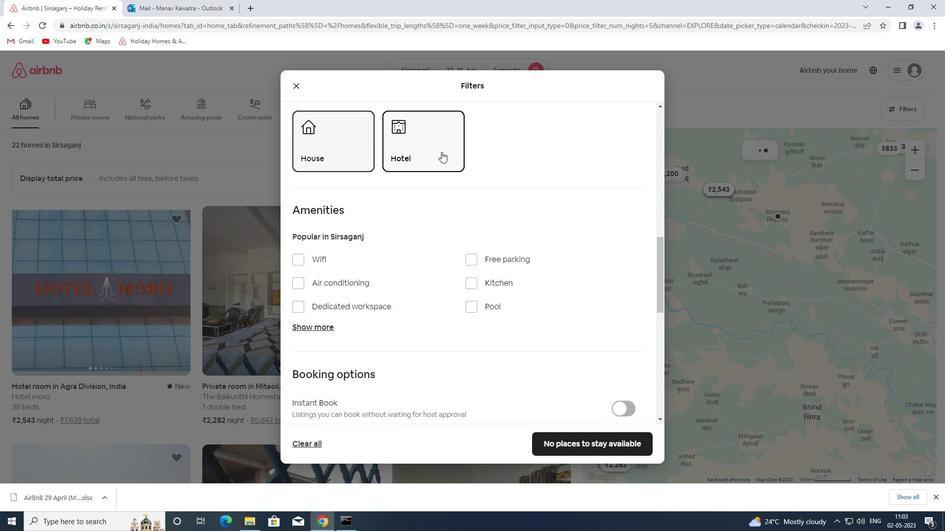 
Action: Mouse moved to (624, 139)
Screenshot: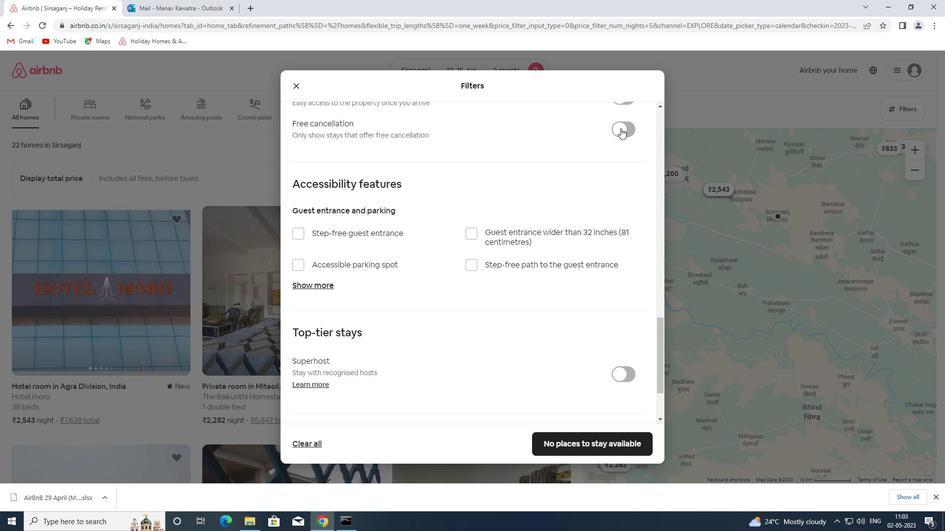 
Action: Mouse scrolled (624, 140) with delta (0, 0)
Screenshot: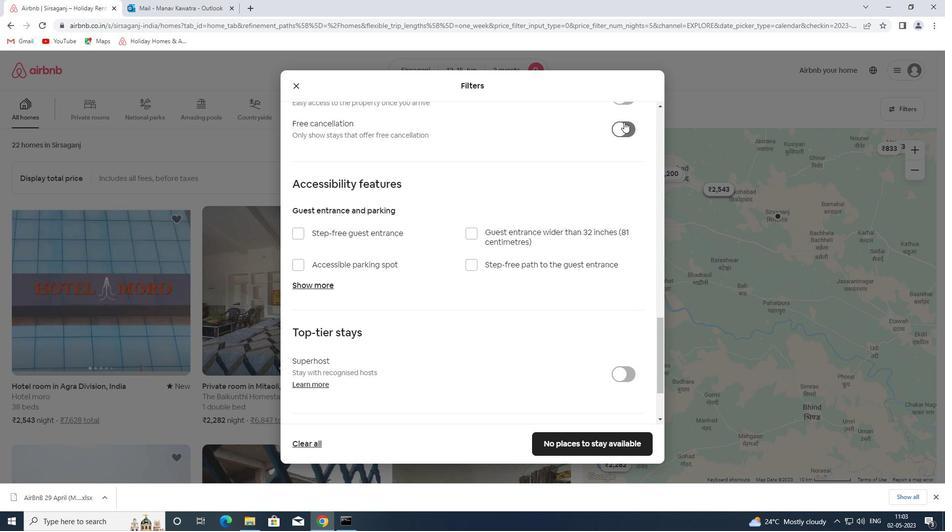 
Action: Mouse scrolled (624, 140) with delta (0, 0)
Screenshot: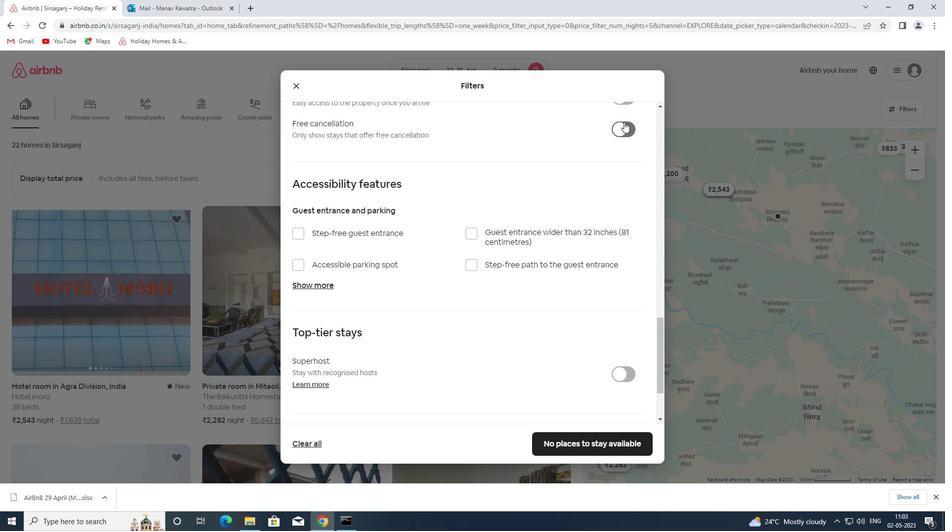 
Action: Mouse scrolled (624, 140) with delta (0, 0)
Screenshot: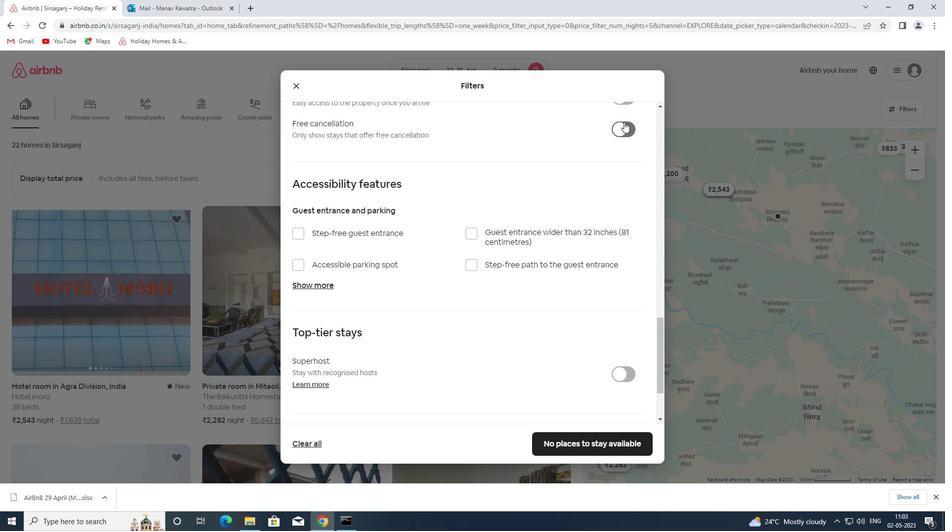 
Action: Mouse moved to (614, 239)
Screenshot: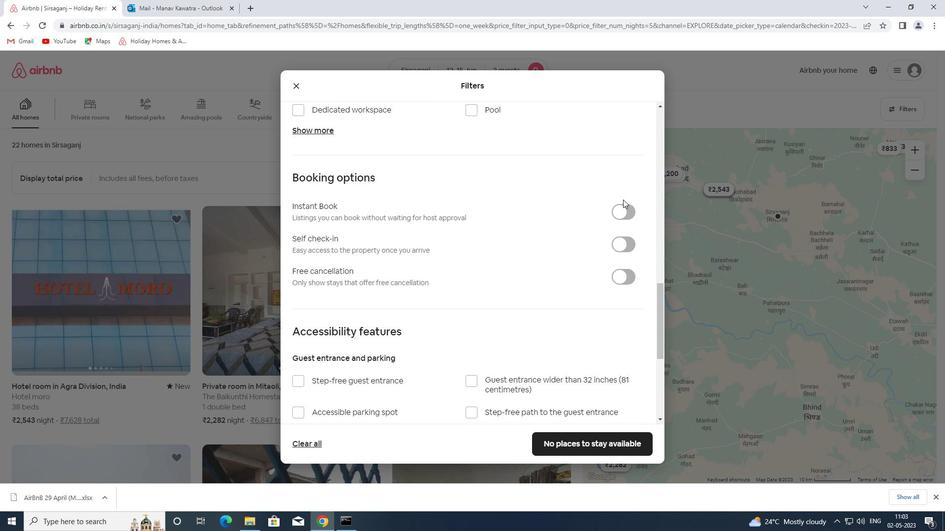 
Action: Mouse pressed left at (614, 239)
Screenshot: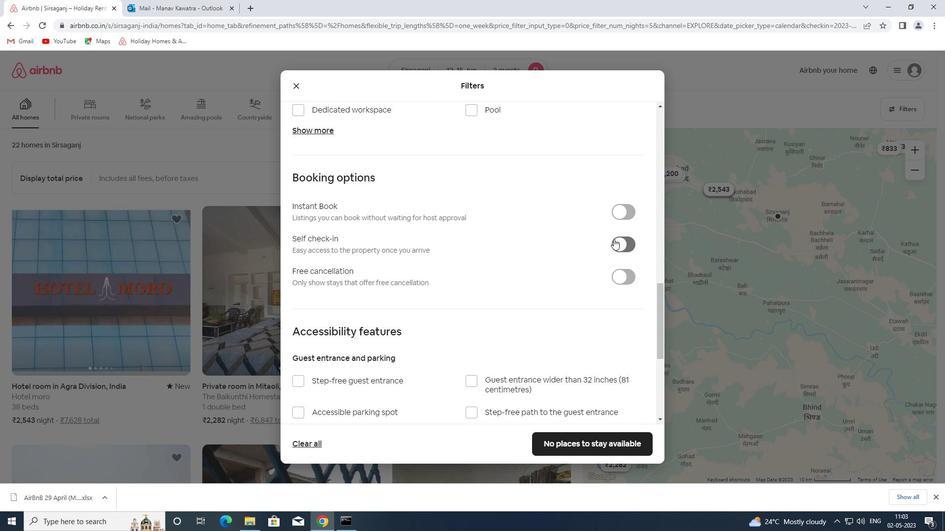 
Action: Mouse moved to (552, 248)
Screenshot: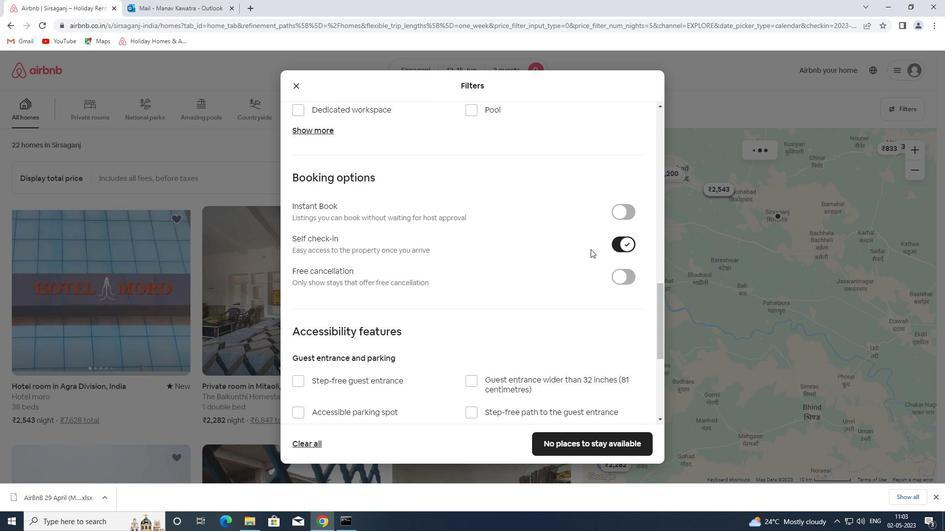 
Action: Mouse scrolled (552, 247) with delta (0, 0)
Screenshot: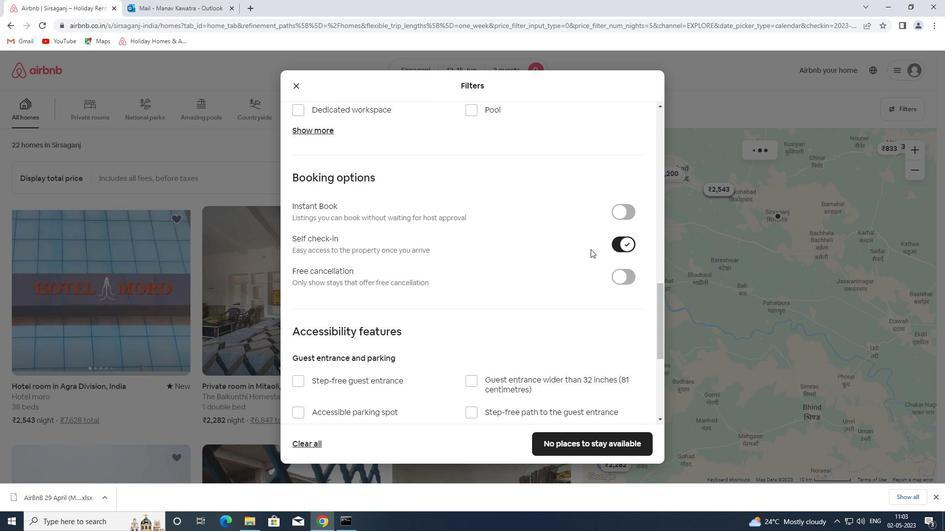 
Action: Mouse moved to (551, 248)
Screenshot: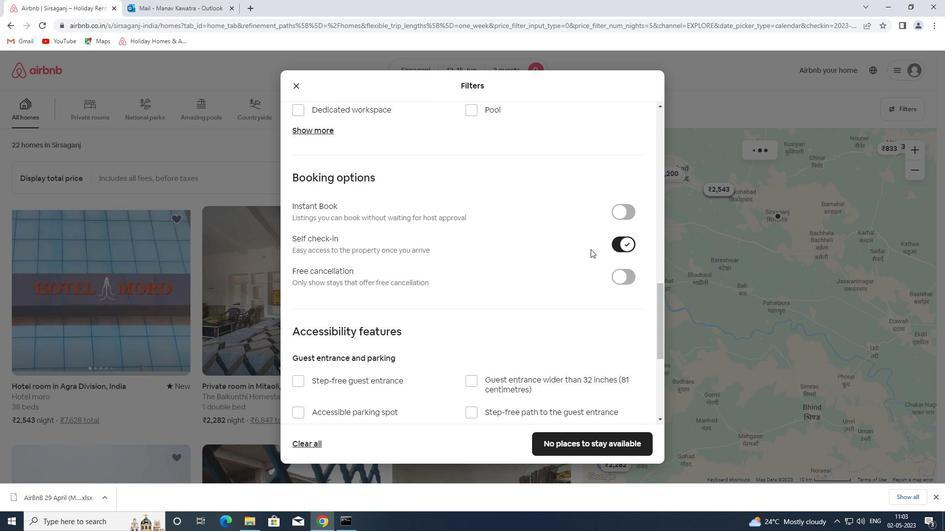 
Action: Mouse scrolled (551, 247) with delta (0, 0)
Screenshot: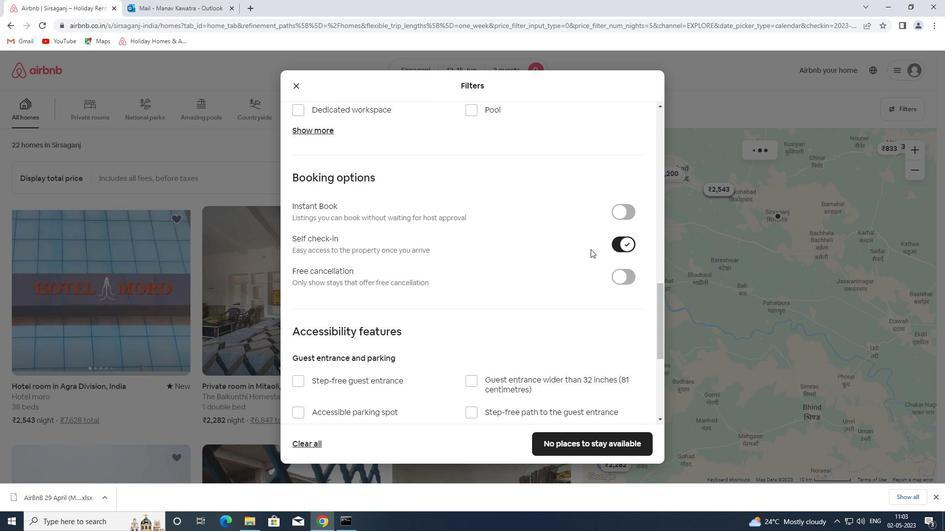 
Action: Mouse moved to (551, 248)
Screenshot: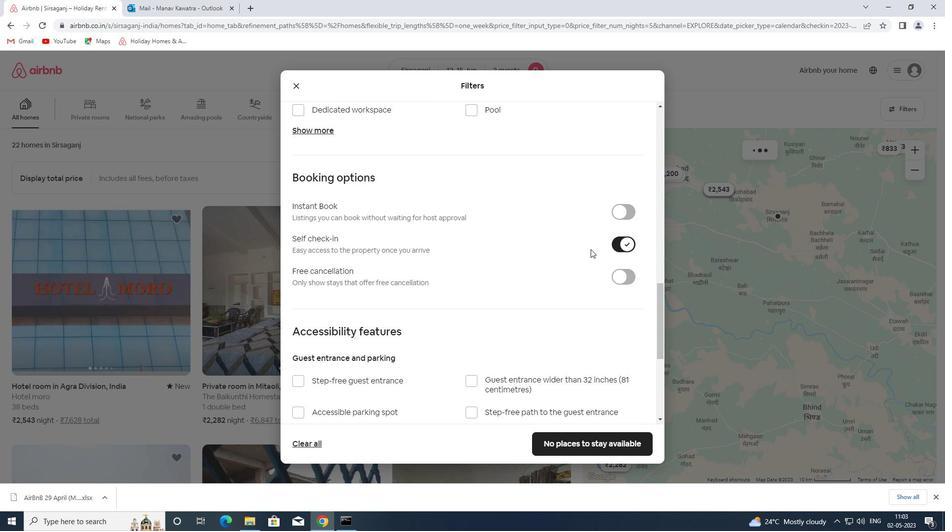 
Action: Mouse scrolled (551, 247) with delta (0, 0)
Screenshot: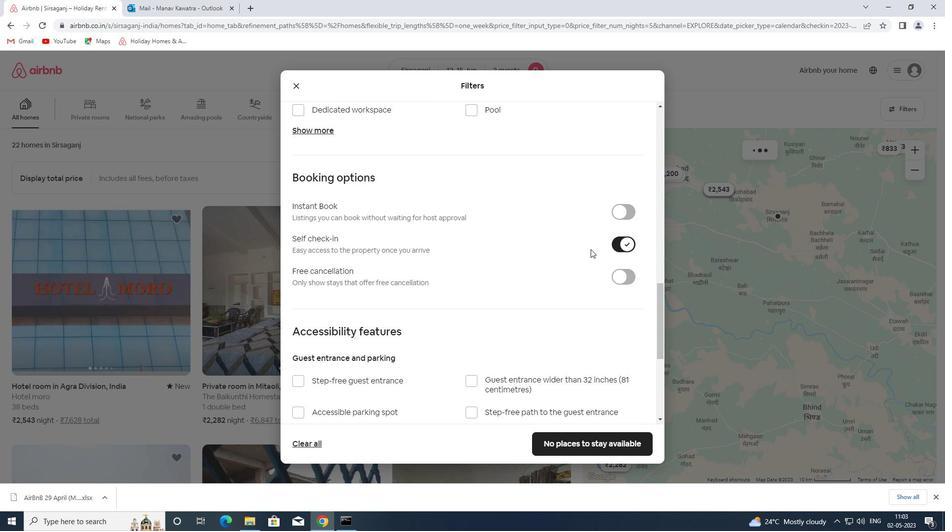 
Action: Mouse moved to (550, 248)
Screenshot: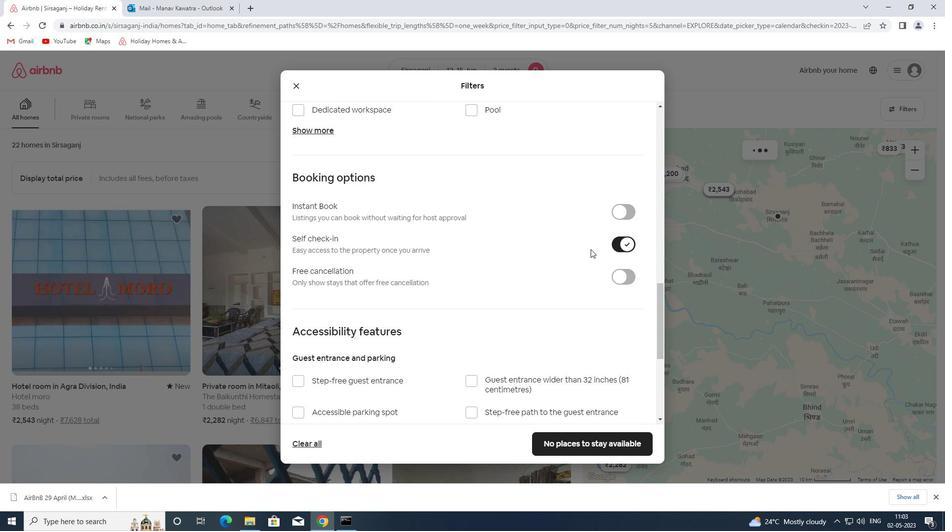 
Action: Mouse scrolled (550, 248) with delta (0, 0)
Screenshot: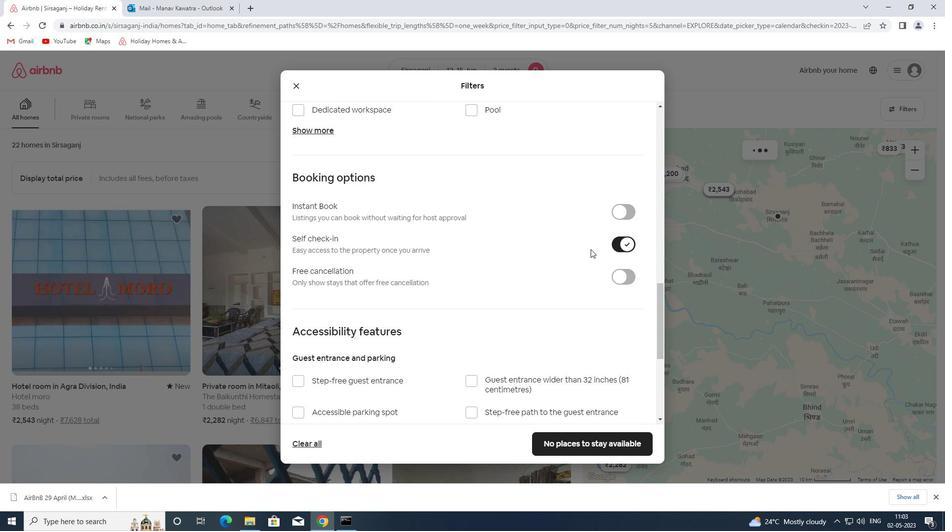 
Action: Mouse moved to (549, 248)
Screenshot: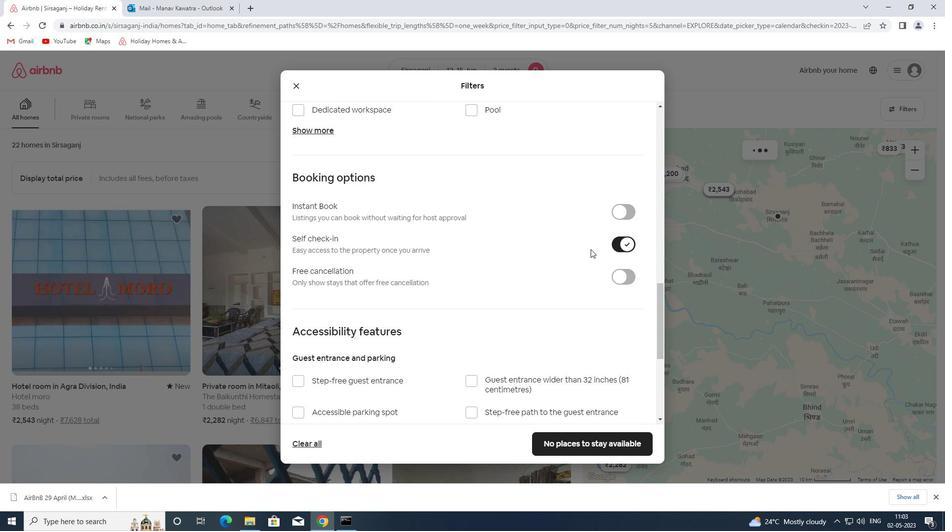 
Action: Mouse scrolled (549, 248) with delta (0, 0)
Screenshot: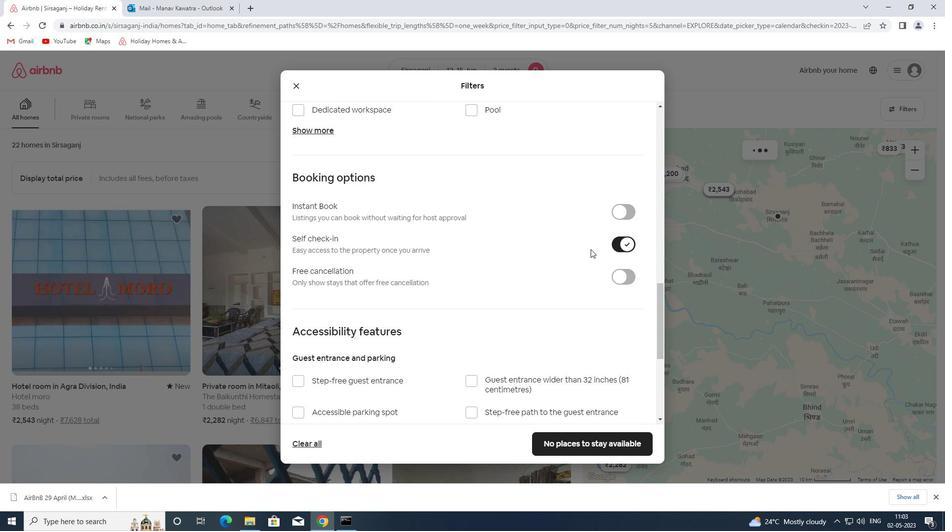 
Action: Mouse moved to (548, 249)
Screenshot: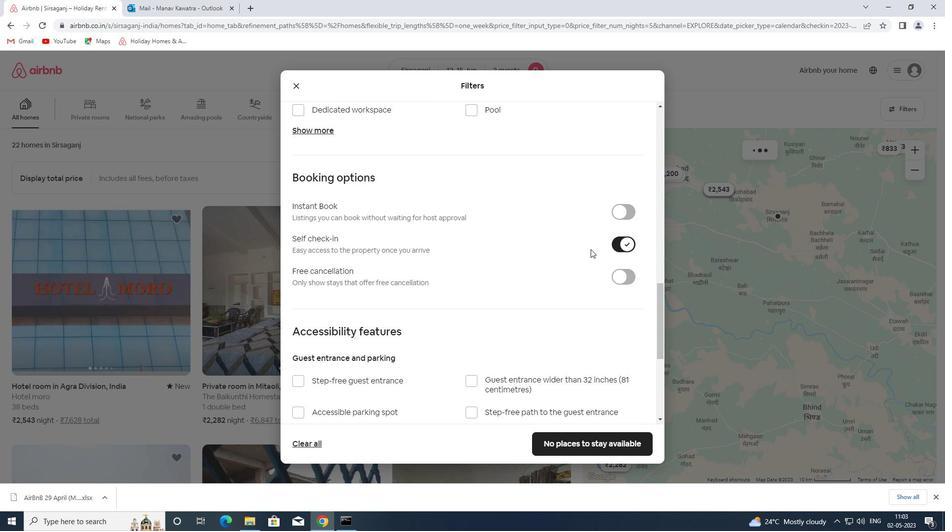 
Action: Mouse scrolled (548, 248) with delta (0, 0)
Screenshot: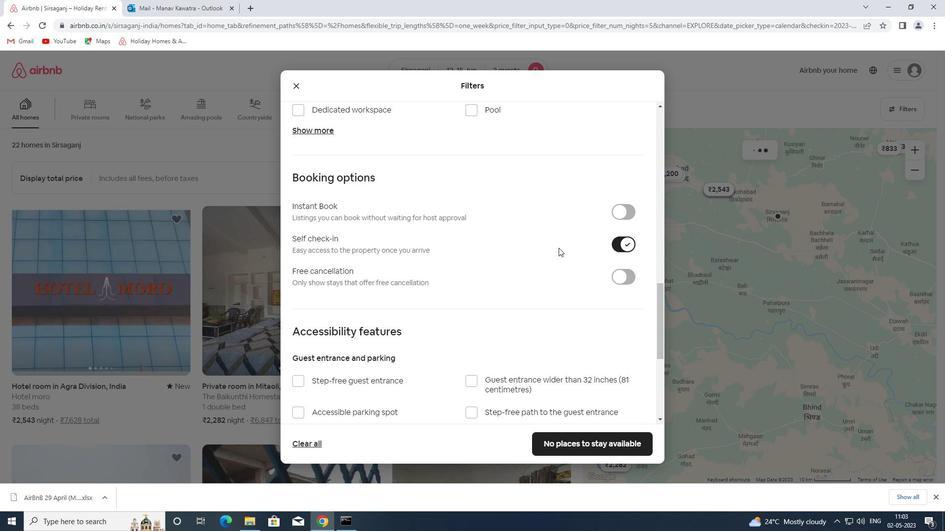 
Action: Mouse moved to (548, 249)
Screenshot: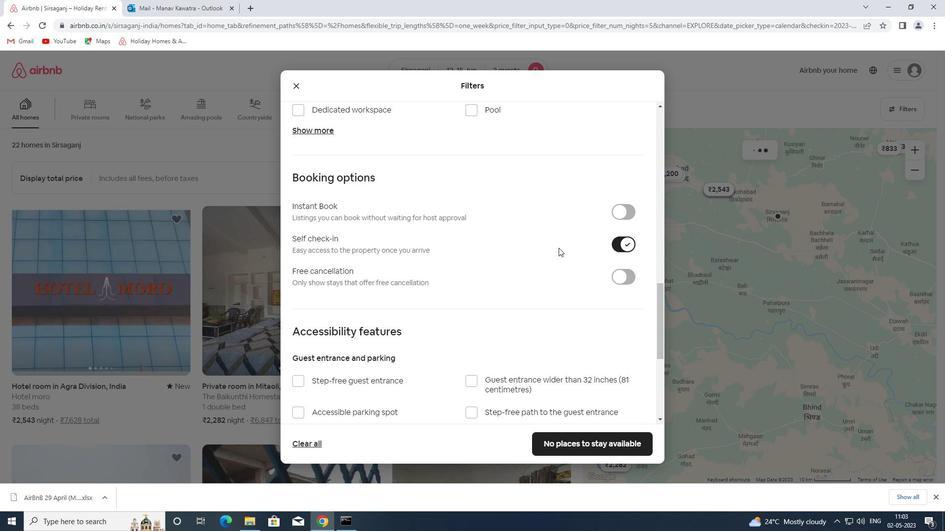 
Action: Mouse scrolled (548, 248) with delta (0, 0)
Screenshot: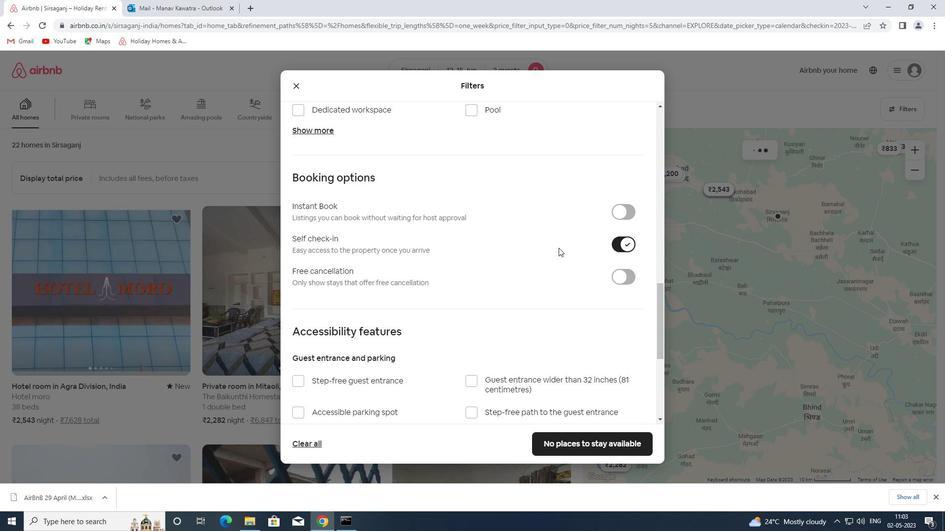 
Action: Mouse moved to (330, 372)
Screenshot: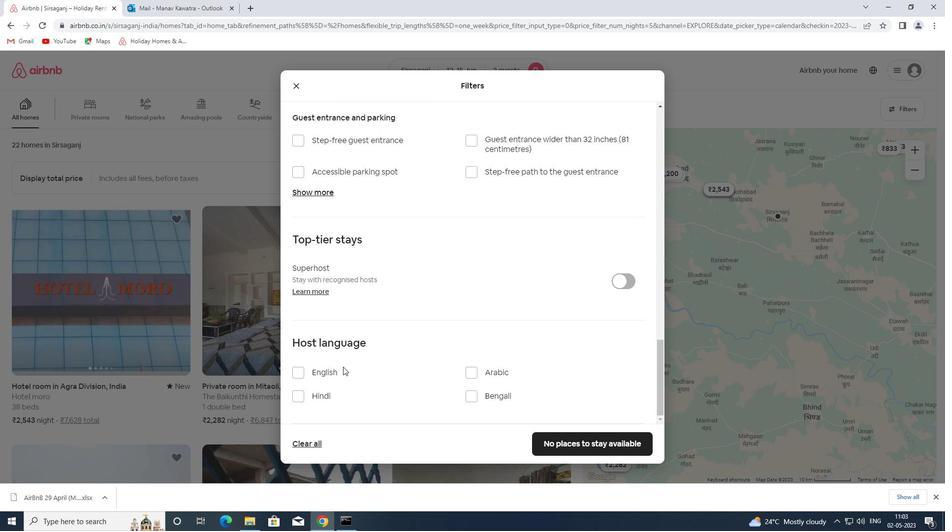 
Action: Mouse pressed left at (330, 372)
Screenshot: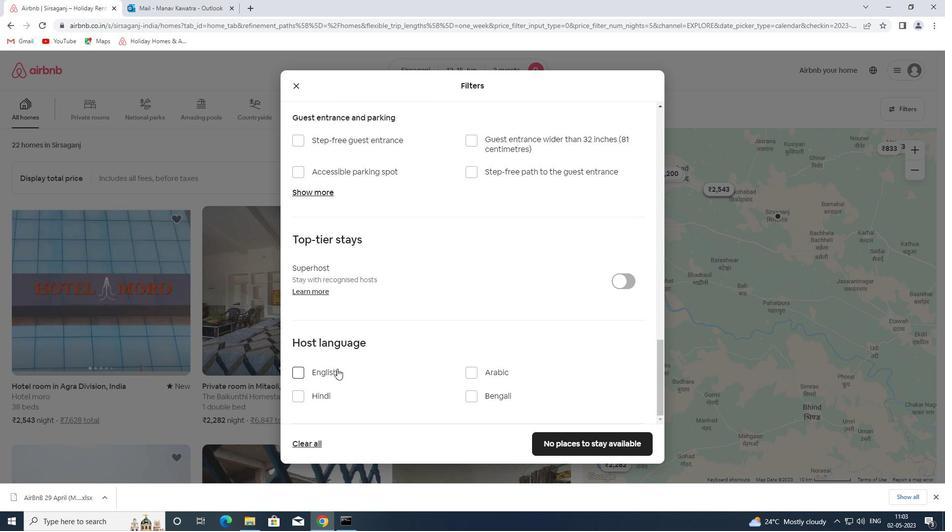 
Action: Mouse moved to (561, 445)
Screenshot: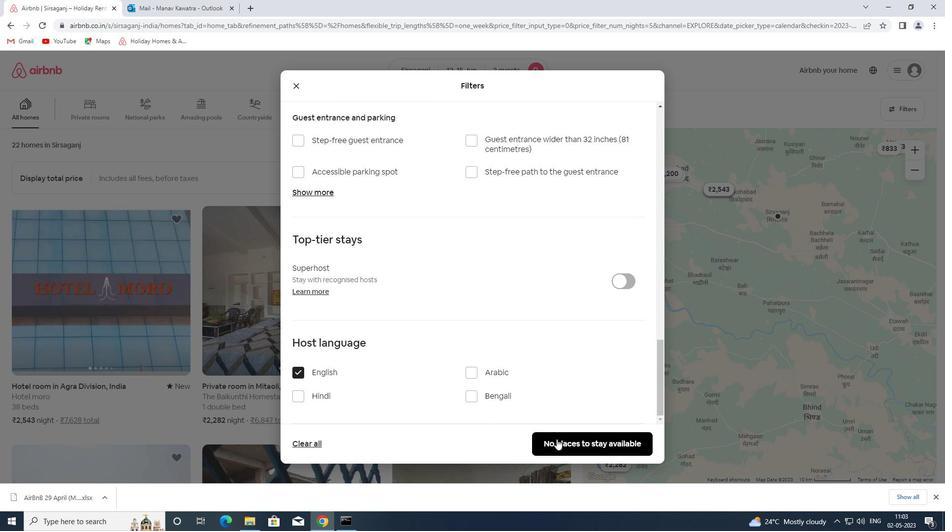 
Action: Mouse pressed left at (561, 445)
Screenshot: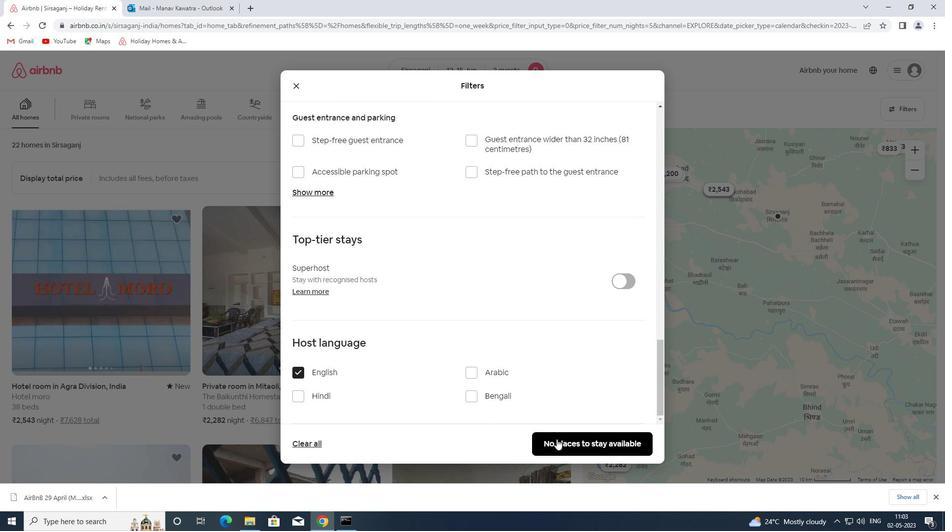 
Action: Mouse moved to (565, 445)
Screenshot: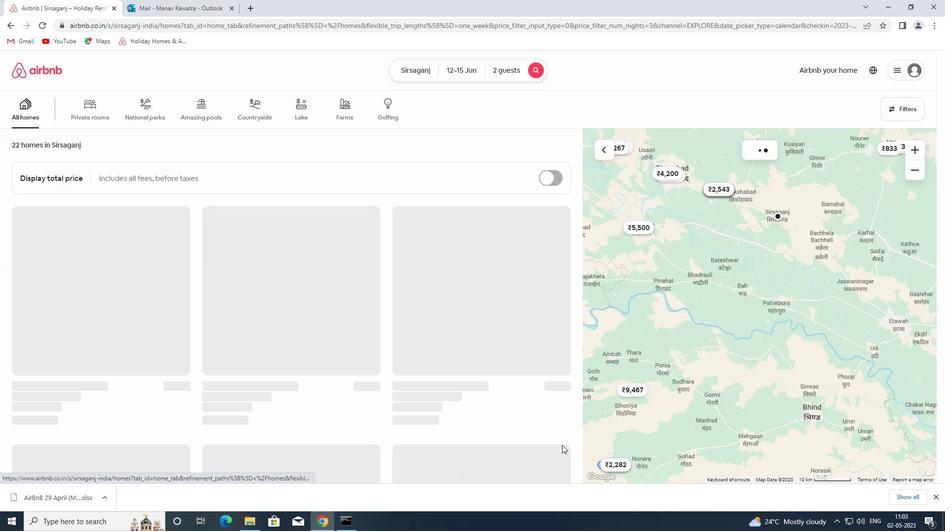 
